 Task: Look for space in Brescia, Italy from 5th June, 2023 to 16th June, 2023 for 2 adults in price range Rs.14000 to Rs.18000. Place can be entire place with 1  bedroom having 1 bed and 1 bathroom. Property type can be house, flat, guest house, hotel. Amenities needed are: washing machine. Booking option can be shelf check-in. Required host language is English.
Action: Mouse moved to (398, 121)
Screenshot: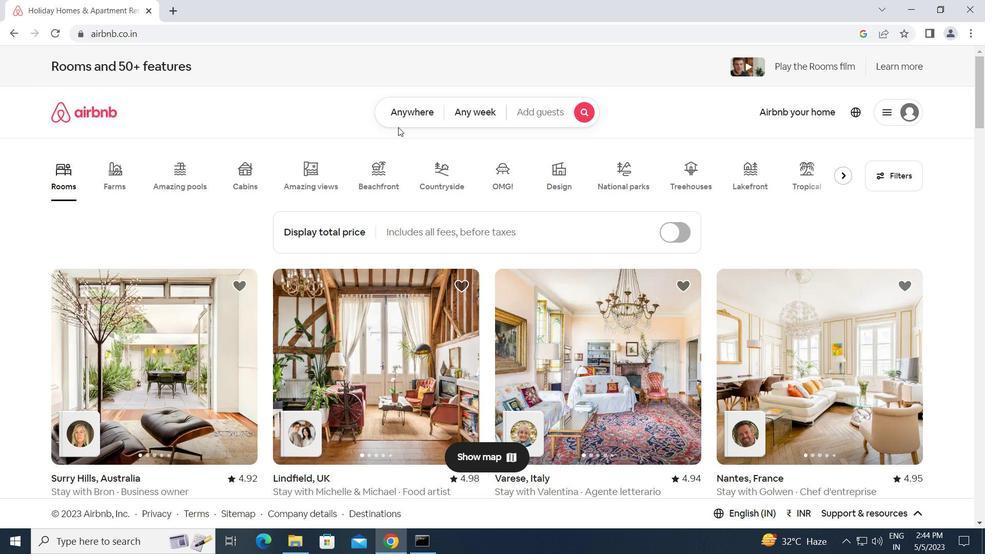 
Action: Mouse pressed left at (398, 121)
Screenshot: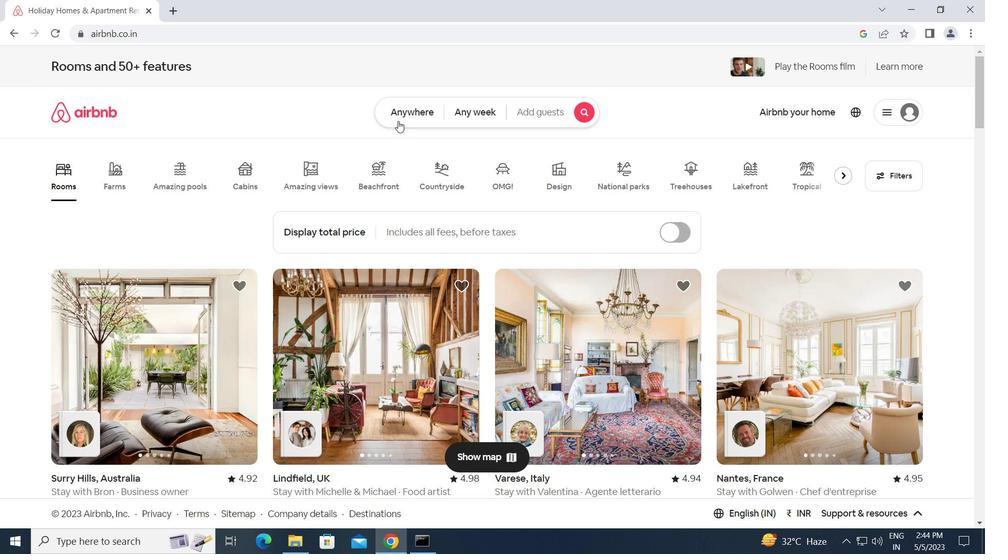 
Action: Mouse moved to (323, 149)
Screenshot: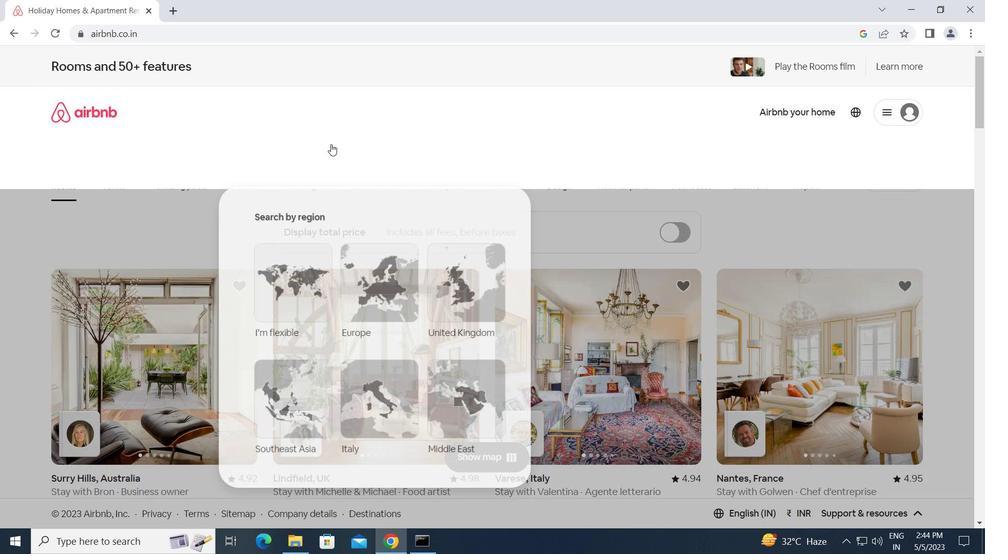
Action: Mouse pressed left at (323, 149)
Screenshot: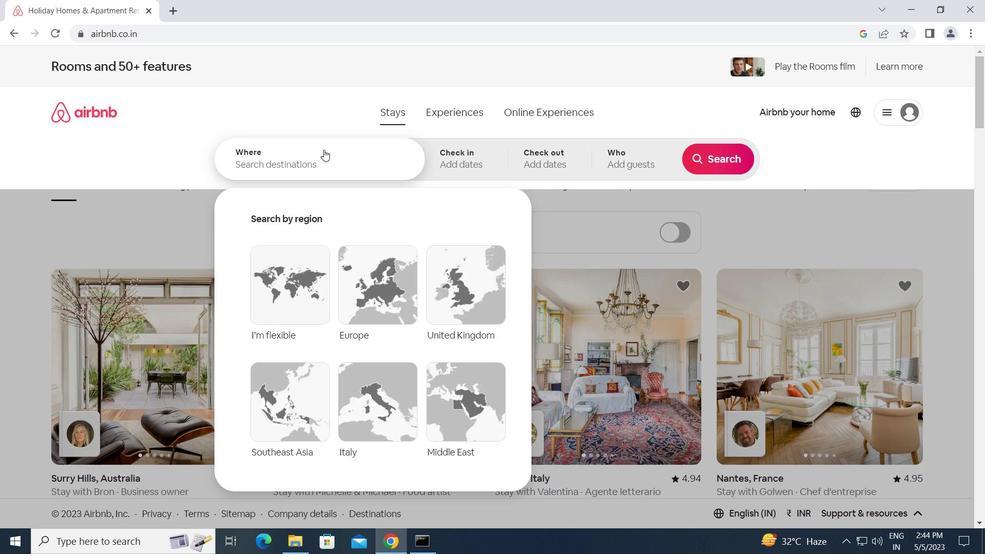 
Action: Key pressed b<Key.caps_lock>rescia,<Key.space><Key.caps_lock>i<Key.caps_lock>taly<Key.enter>
Screenshot: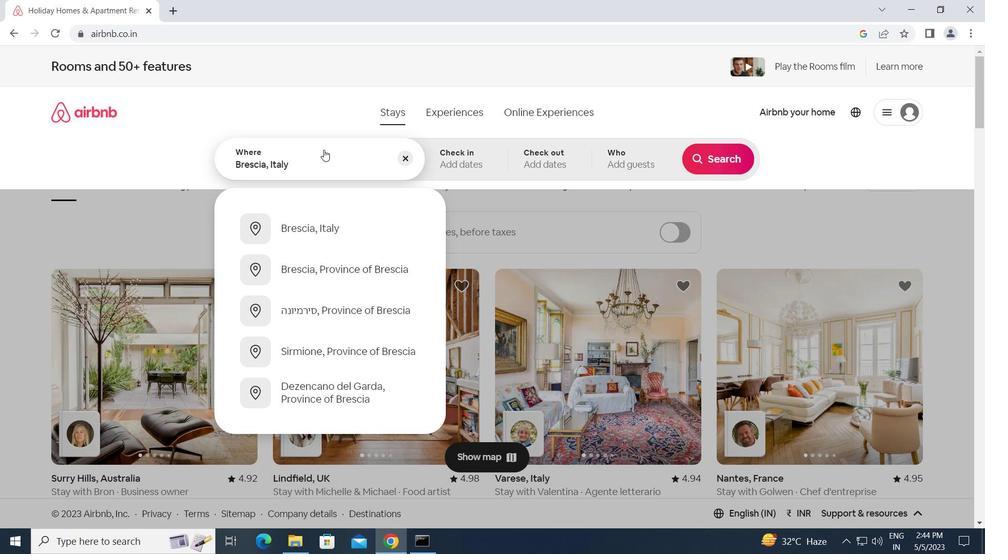 
Action: Mouse moved to (558, 348)
Screenshot: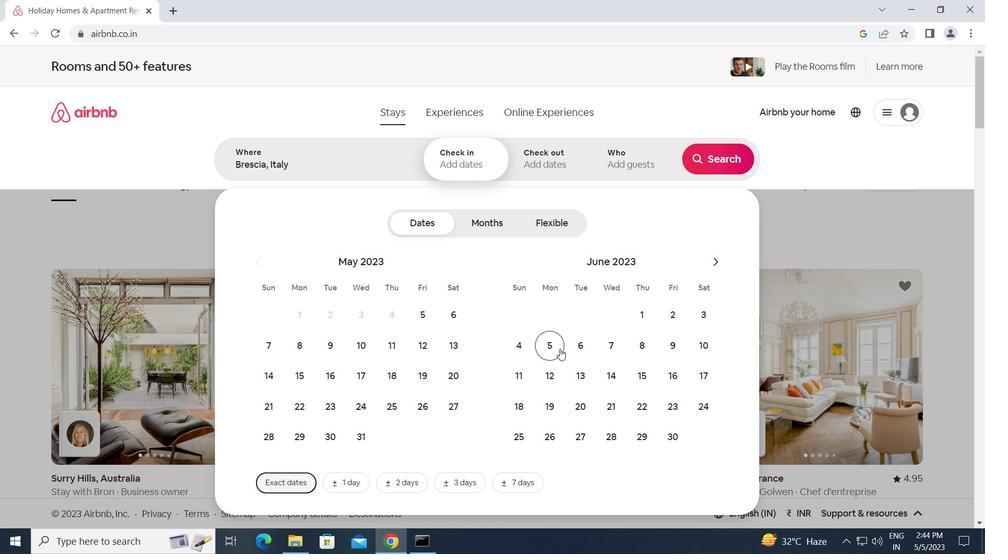 
Action: Mouse pressed left at (558, 348)
Screenshot: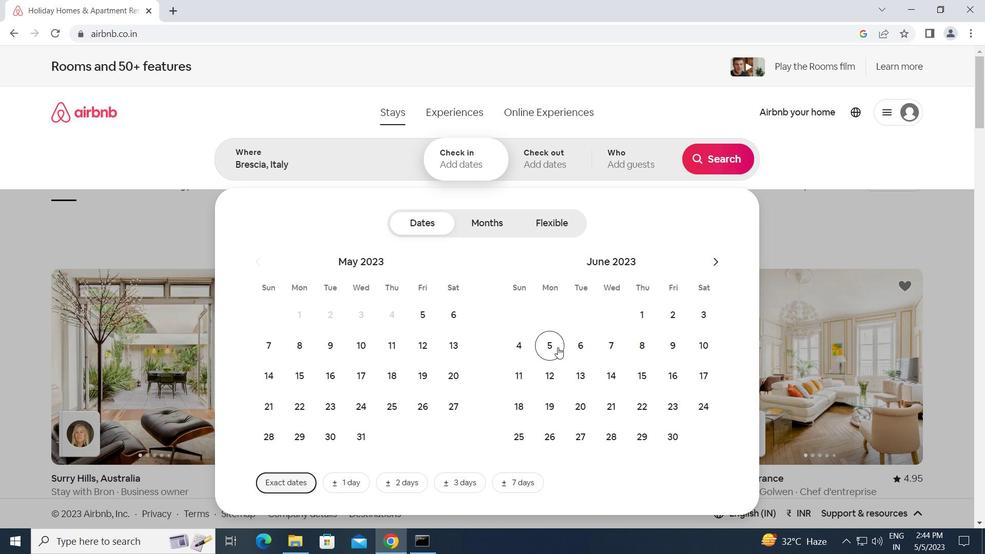 
Action: Mouse moved to (673, 377)
Screenshot: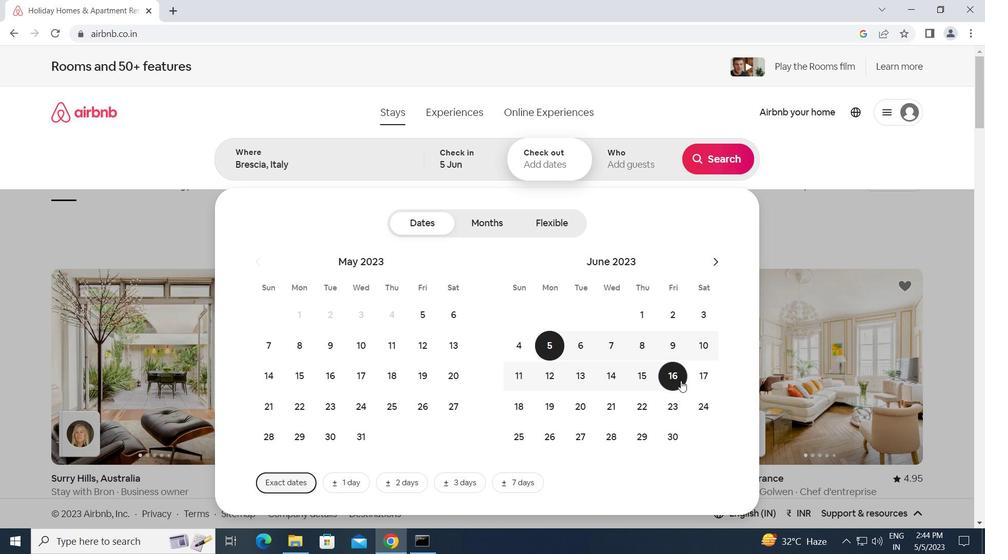 
Action: Mouse pressed left at (673, 377)
Screenshot: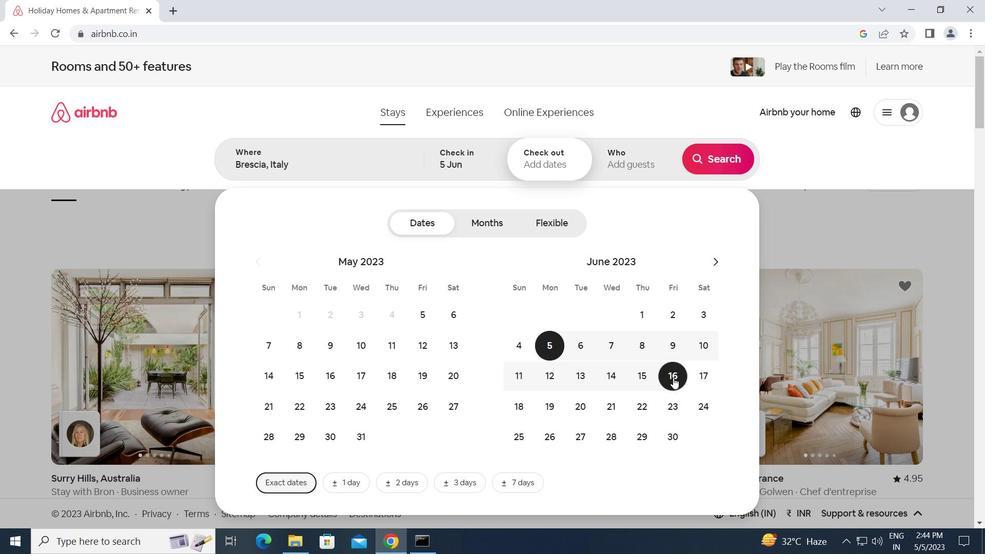 
Action: Mouse moved to (644, 160)
Screenshot: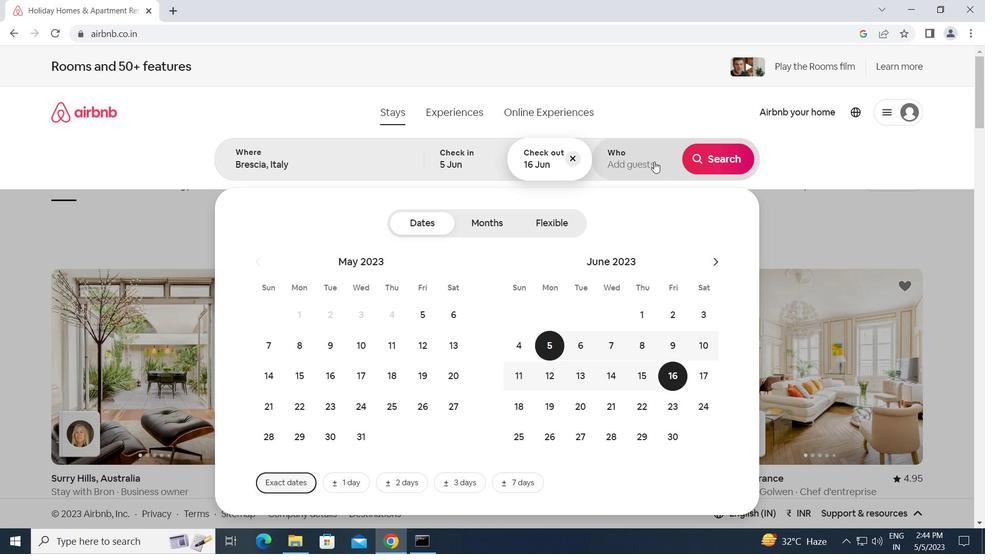 
Action: Mouse pressed left at (644, 160)
Screenshot: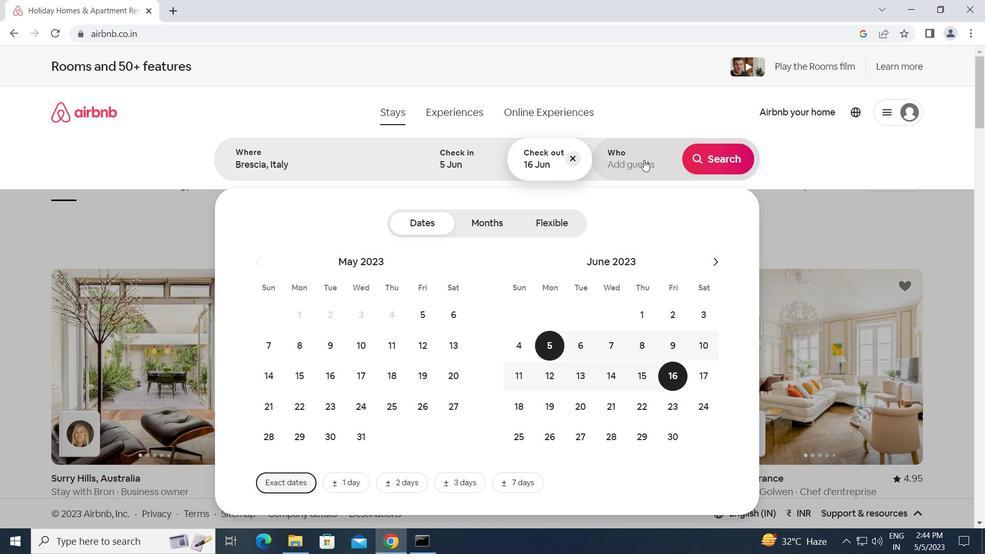 
Action: Mouse moved to (718, 230)
Screenshot: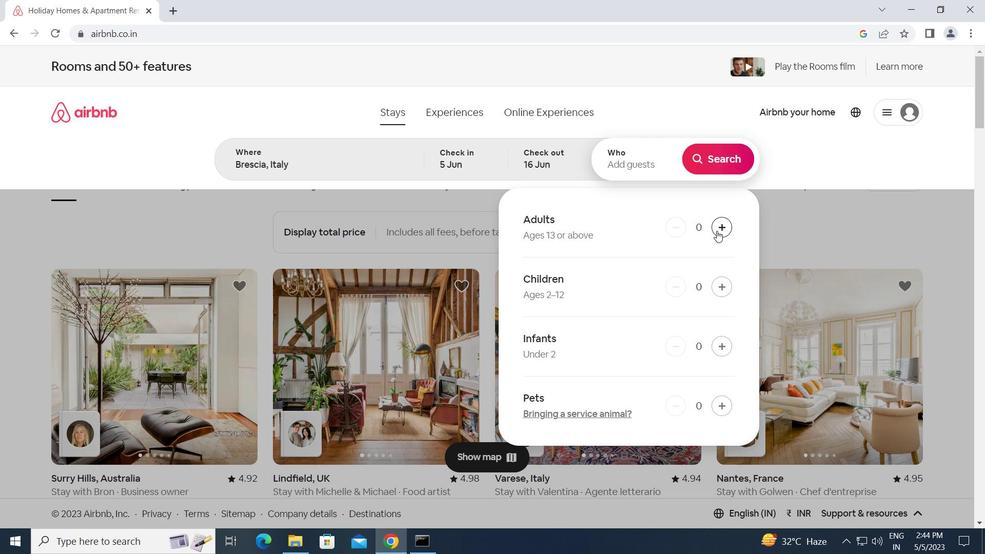 
Action: Mouse pressed left at (718, 230)
Screenshot: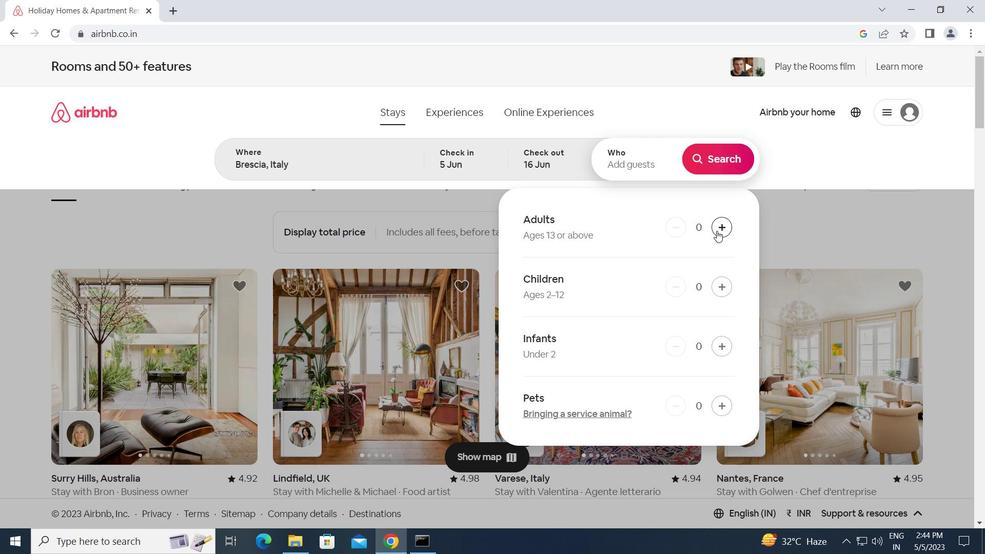
Action: Mouse pressed left at (718, 230)
Screenshot: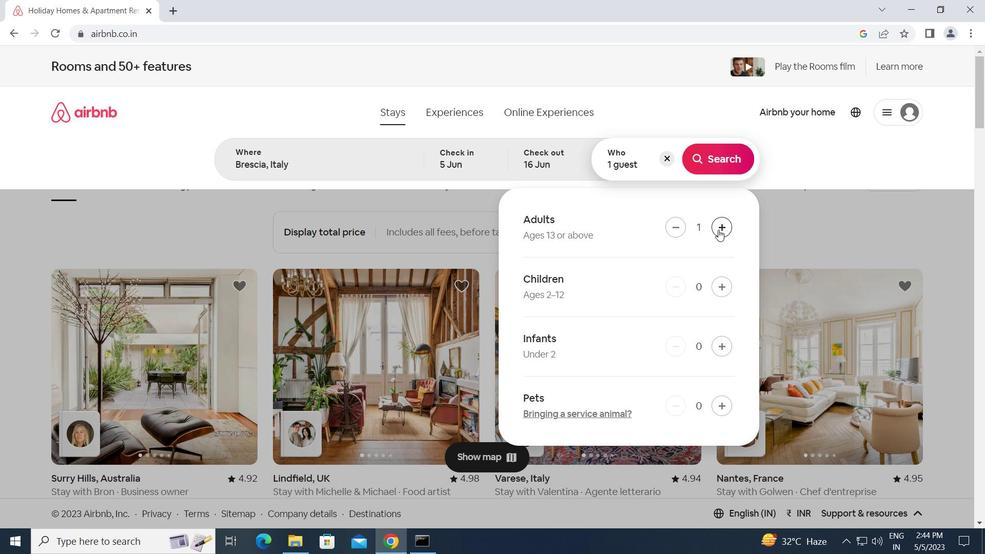 
Action: Mouse moved to (711, 162)
Screenshot: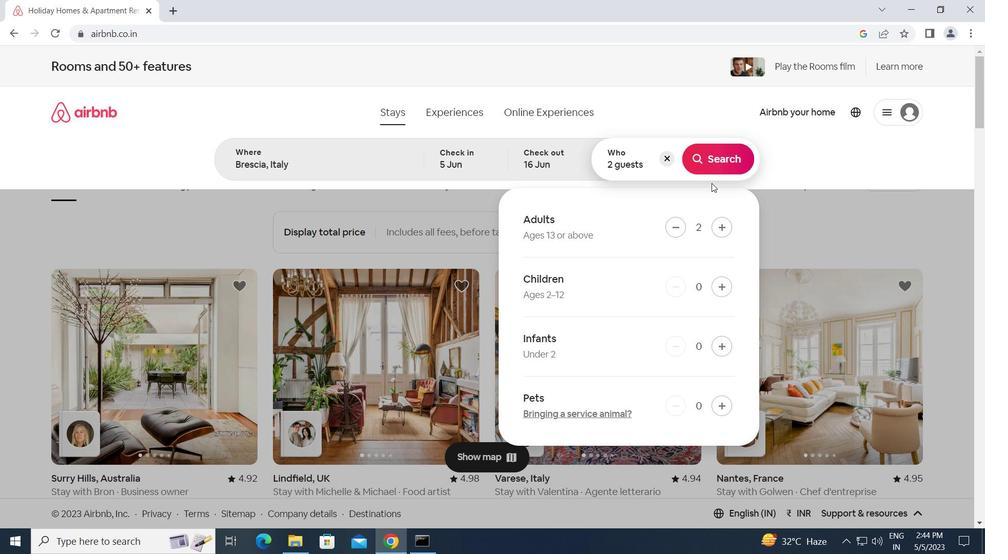 
Action: Mouse pressed left at (711, 162)
Screenshot: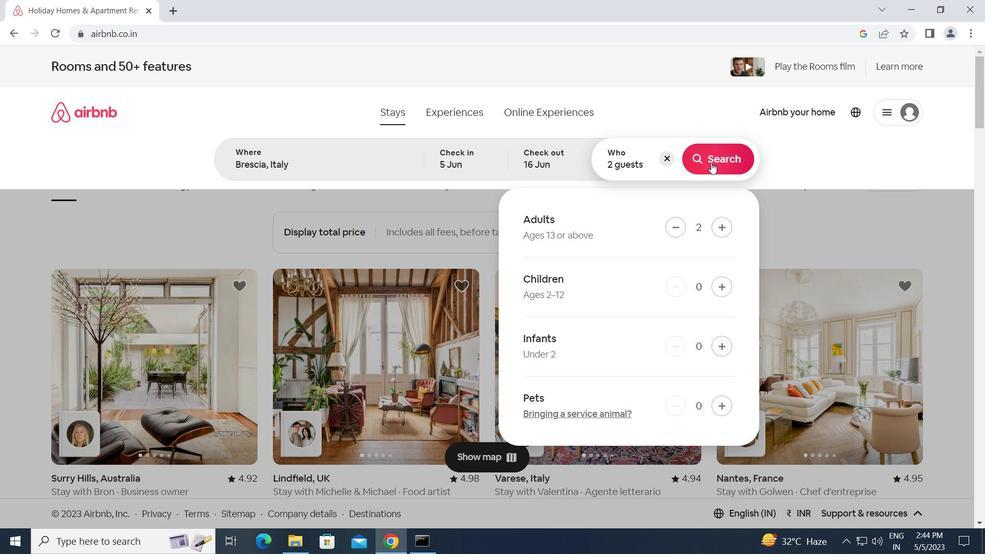 
Action: Mouse moved to (931, 117)
Screenshot: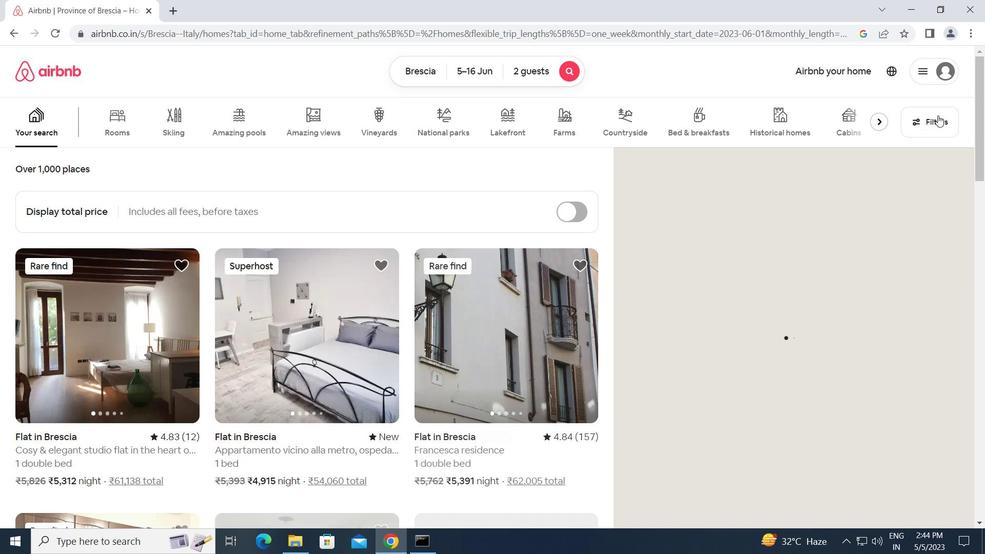 
Action: Mouse pressed left at (931, 117)
Screenshot: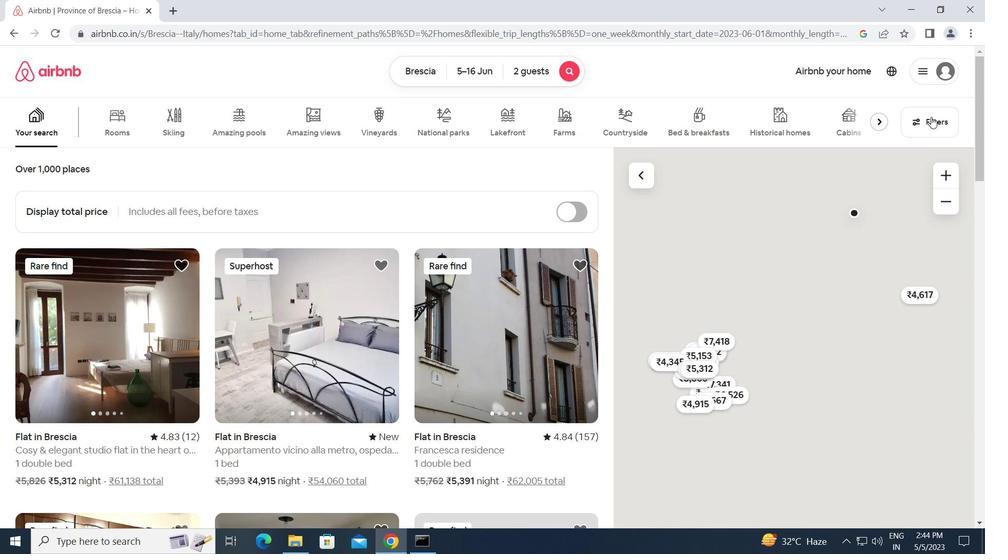 
Action: Mouse moved to (252, 341)
Screenshot: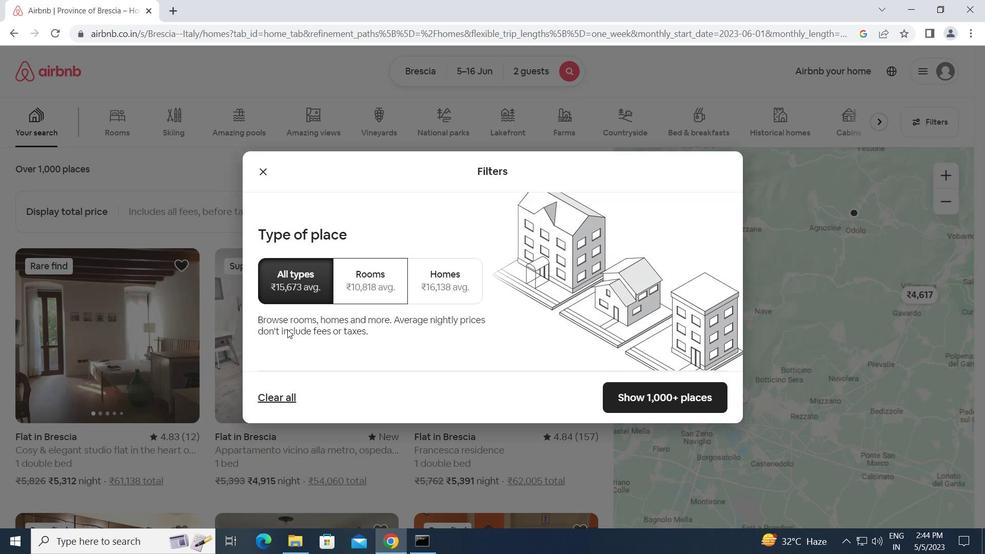 
Action: Mouse scrolled (252, 340) with delta (0, 0)
Screenshot: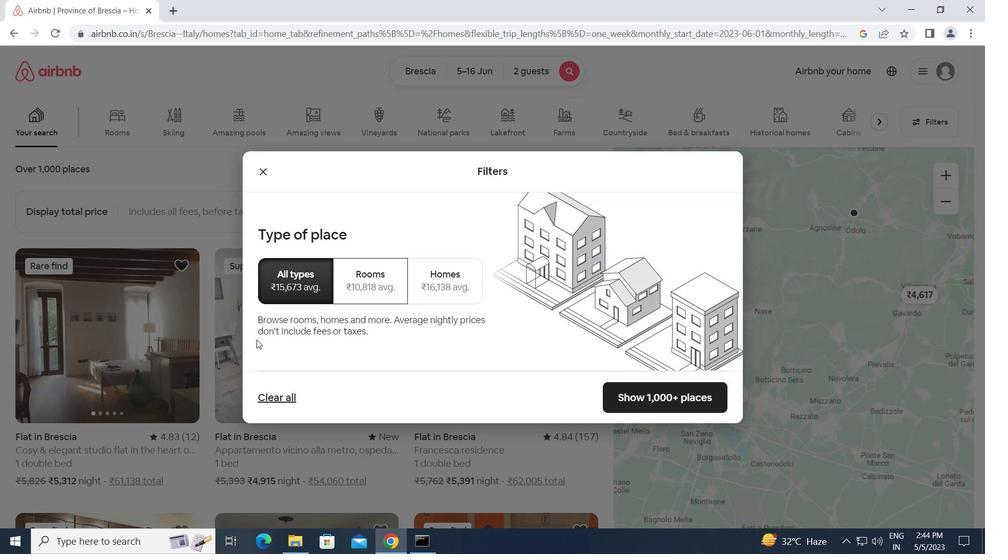 
Action: Mouse scrolled (252, 340) with delta (0, 0)
Screenshot: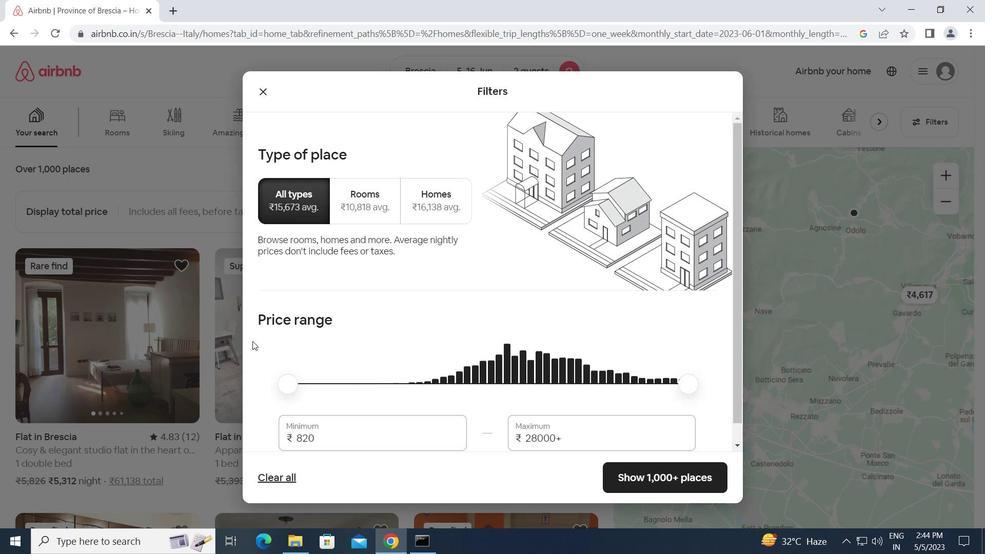 
Action: Mouse moved to (301, 376)
Screenshot: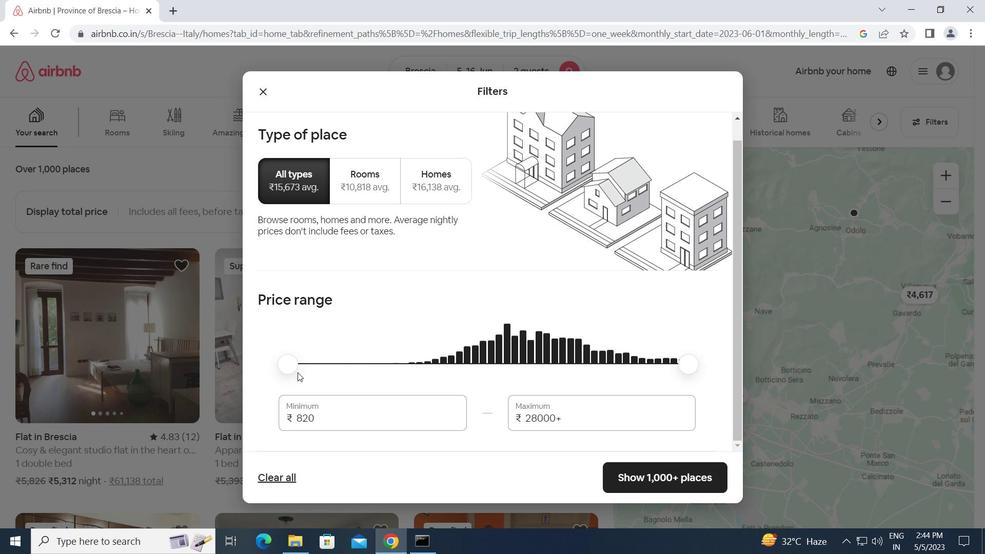 
Action: Mouse scrolled (301, 375) with delta (0, 0)
Screenshot: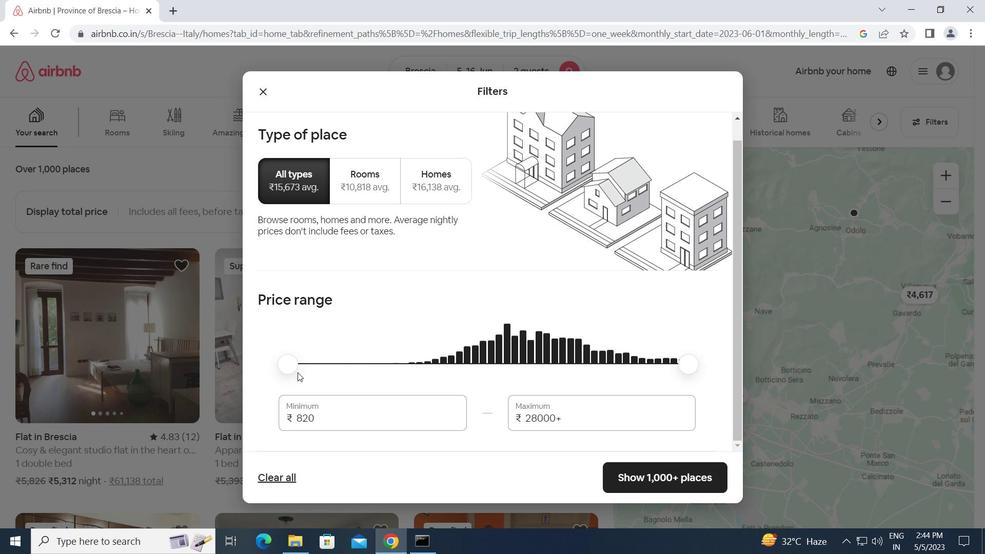 
Action: Mouse moved to (301, 376)
Screenshot: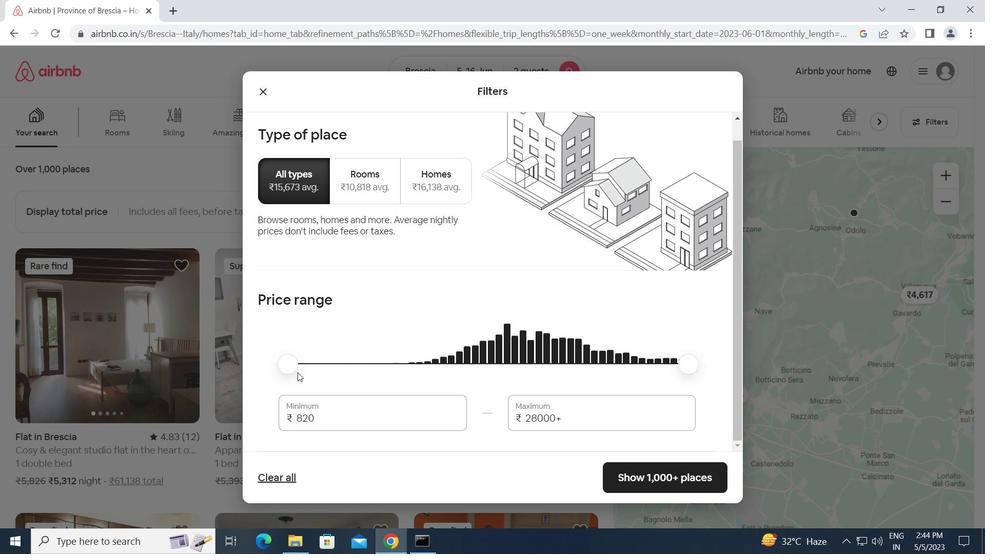 
Action: Mouse scrolled (301, 375) with delta (0, 0)
Screenshot: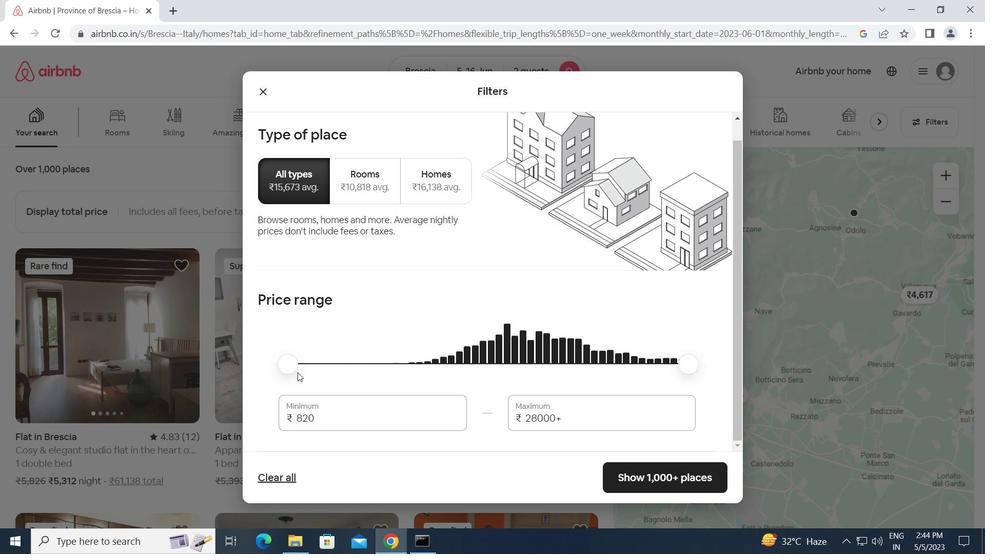 
Action: Mouse moved to (316, 418)
Screenshot: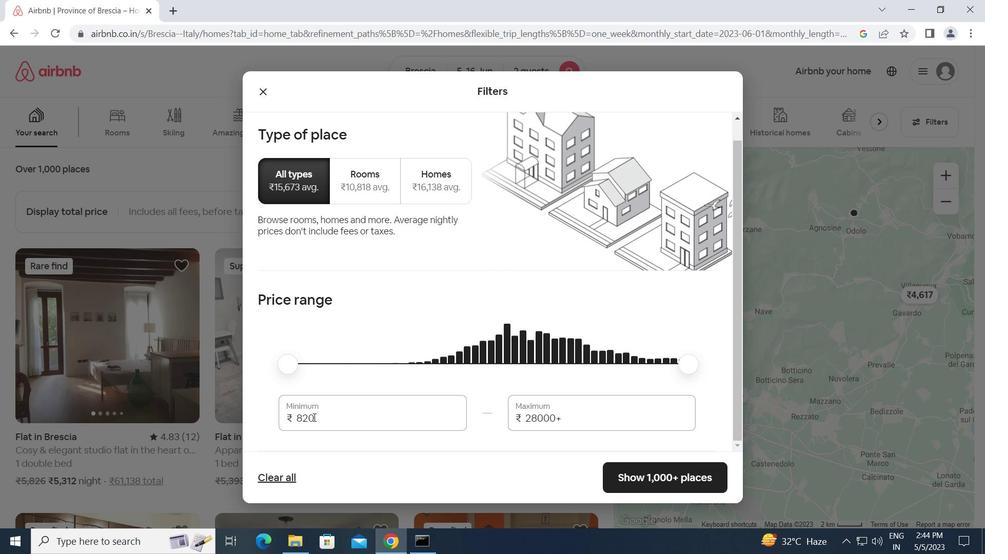 
Action: Mouse pressed left at (316, 418)
Screenshot: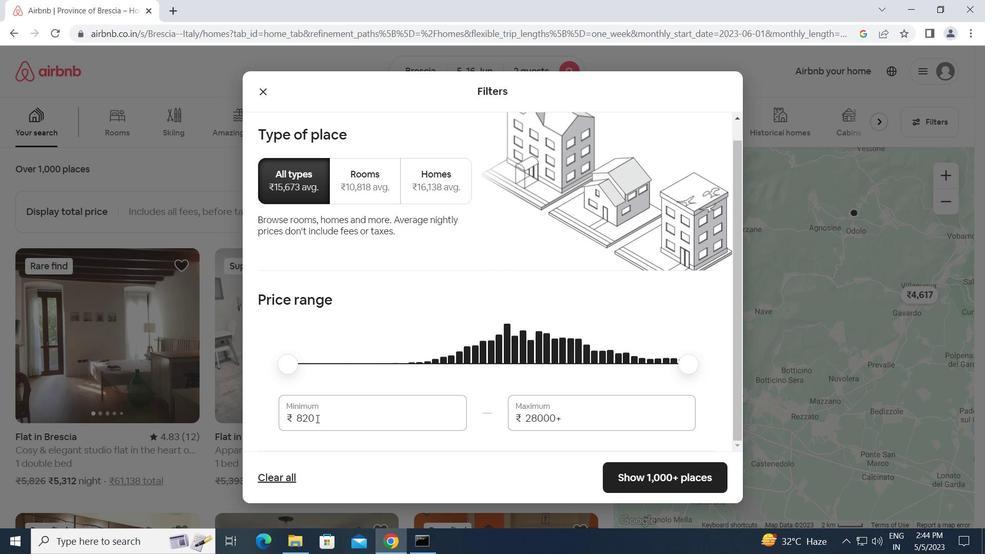 
Action: Mouse moved to (287, 418)
Screenshot: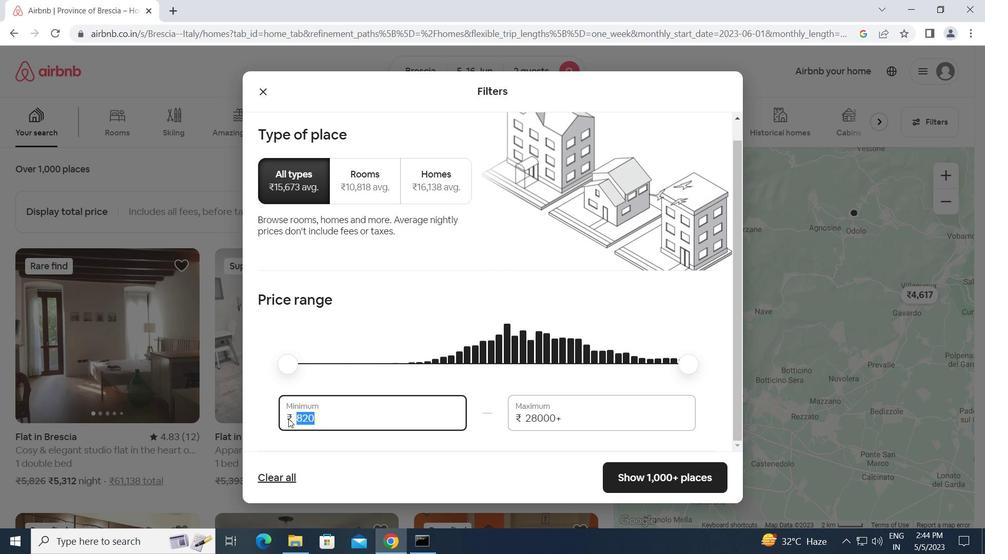 
Action: Key pressed 14
Screenshot: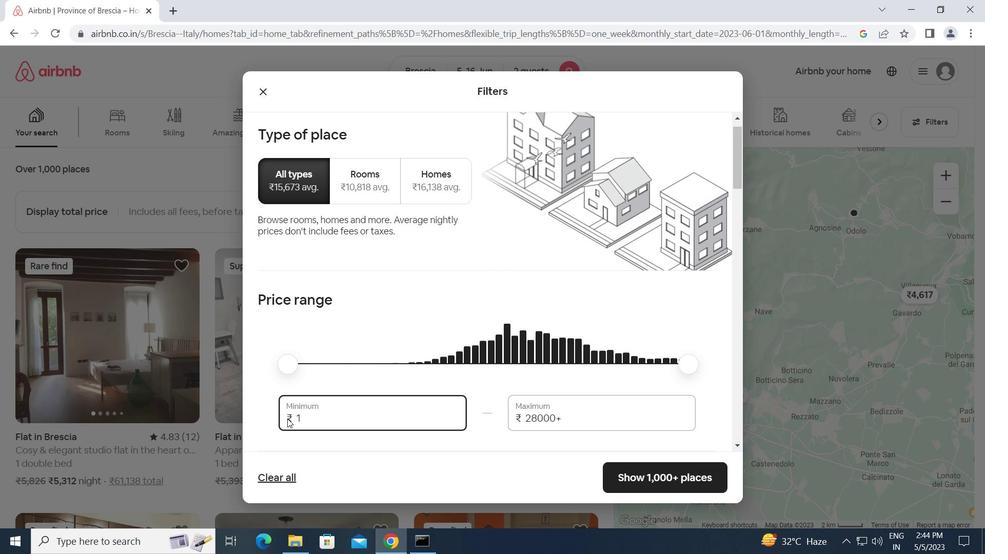 
Action: Mouse moved to (219, 317)
Screenshot: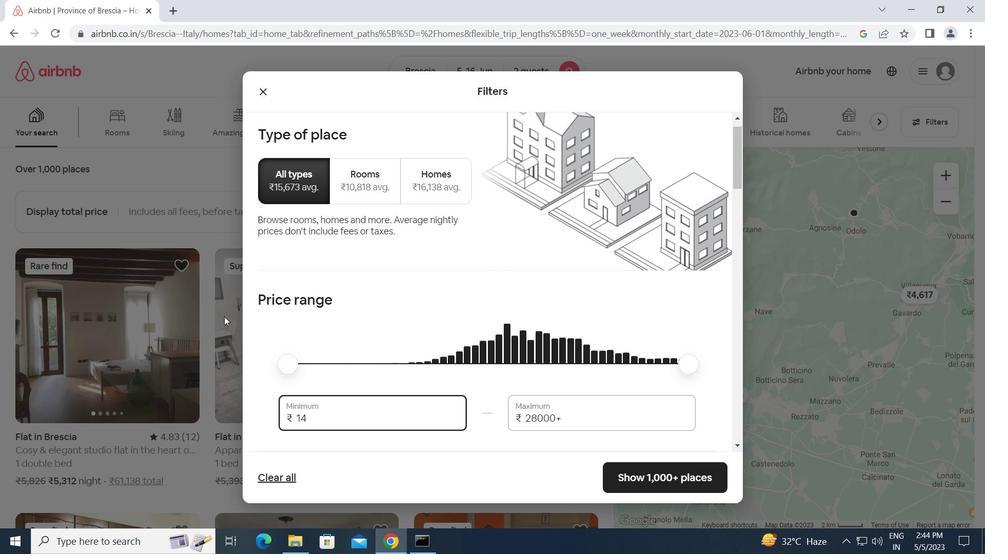 
Action: Key pressed 000<Key.tab>18000
Screenshot: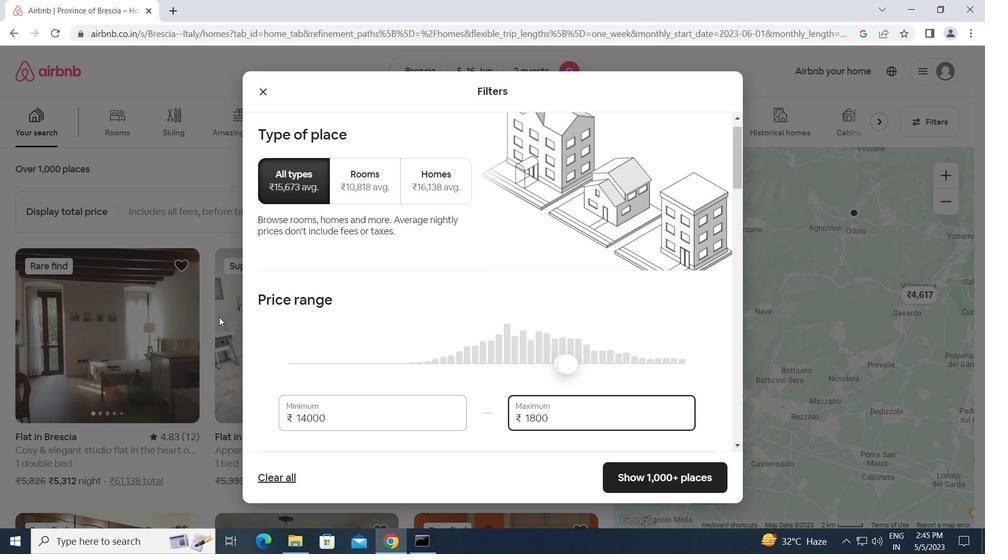 
Action: Mouse moved to (353, 345)
Screenshot: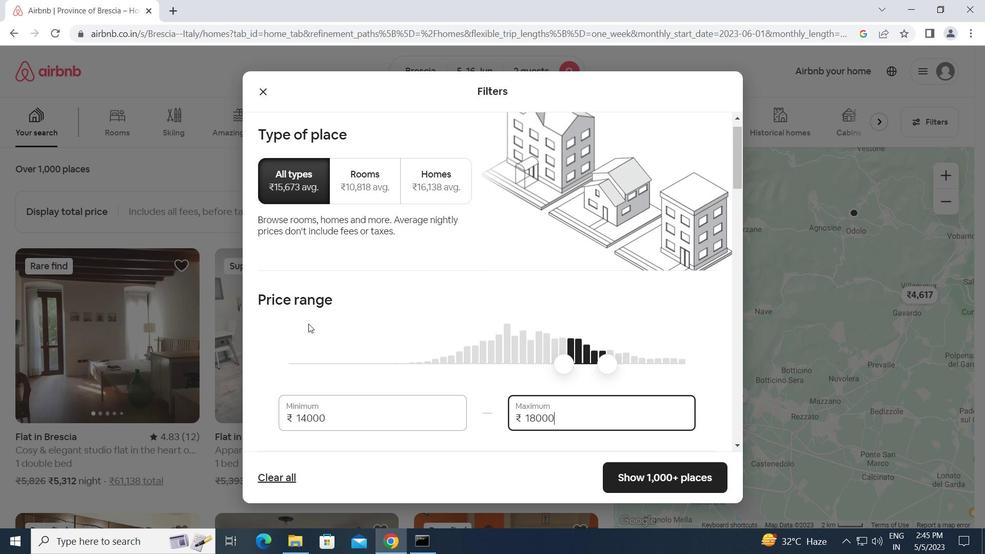 
Action: Mouse scrolled (353, 344) with delta (0, 0)
Screenshot: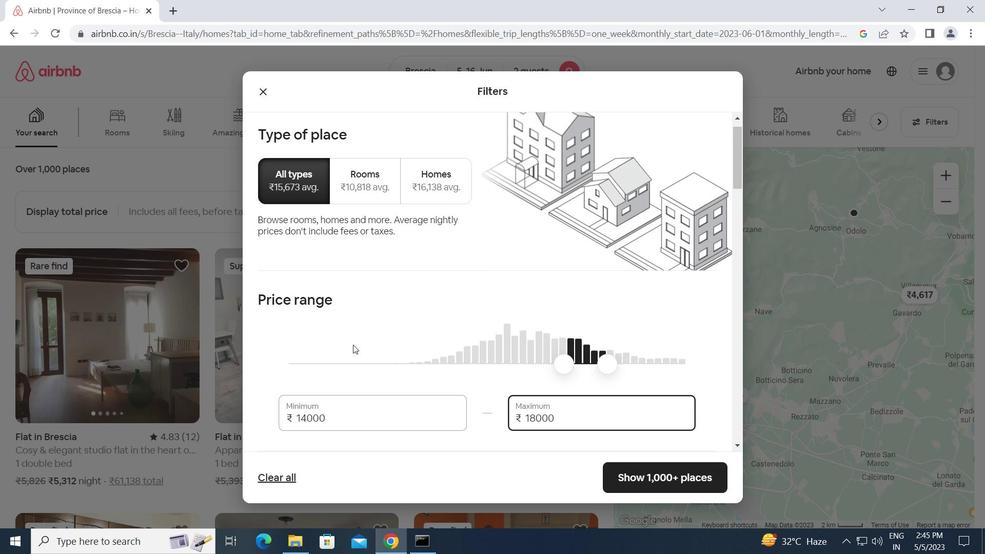
Action: Mouse scrolled (353, 344) with delta (0, 0)
Screenshot: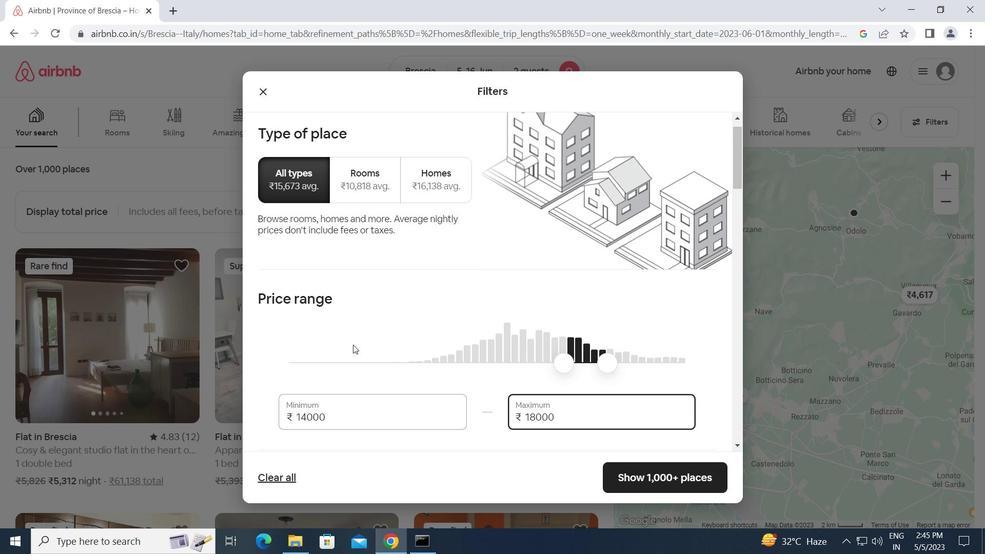 
Action: Mouse scrolled (353, 344) with delta (0, 0)
Screenshot: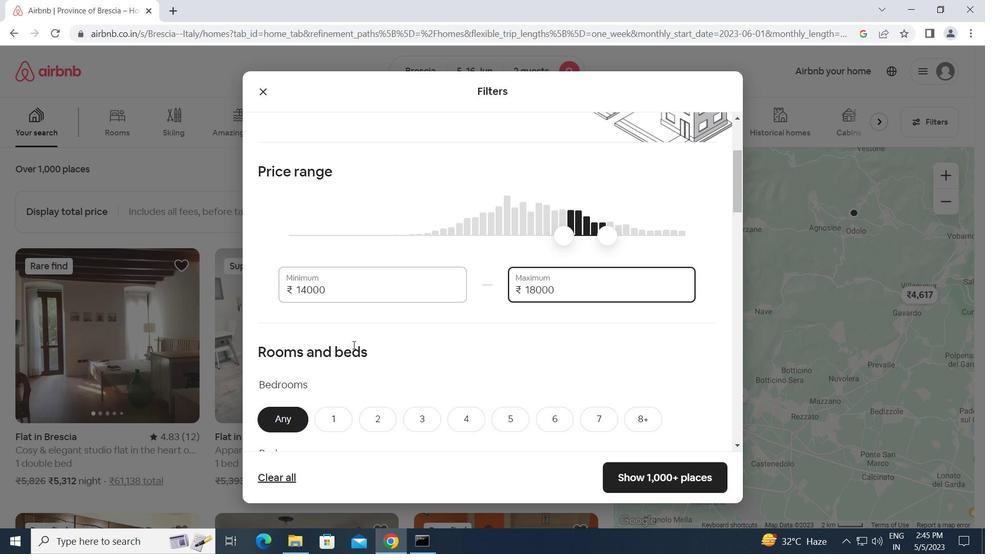 
Action: Mouse scrolled (353, 344) with delta (0, 0)
Screenshot: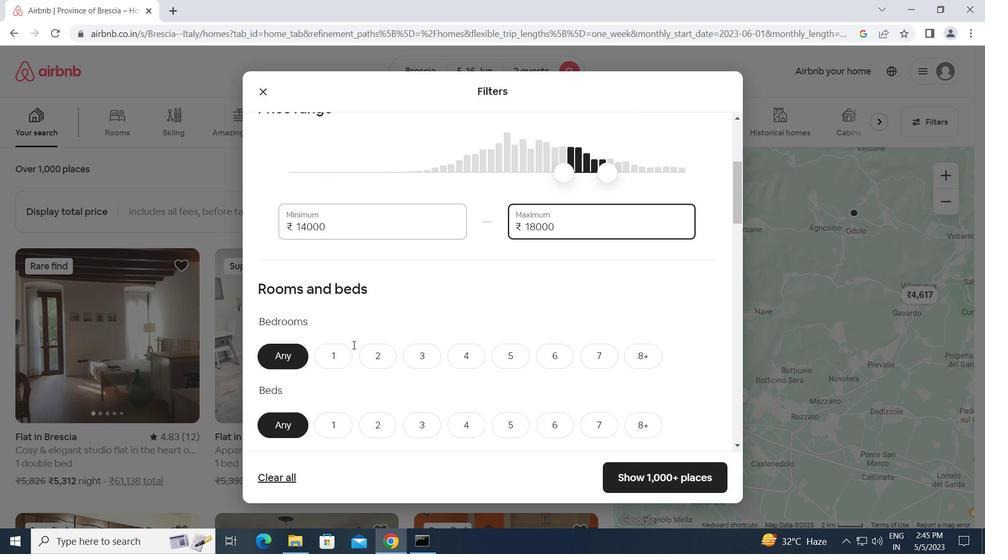 
Action: Mouse moved to (335, 292)
Screenshot: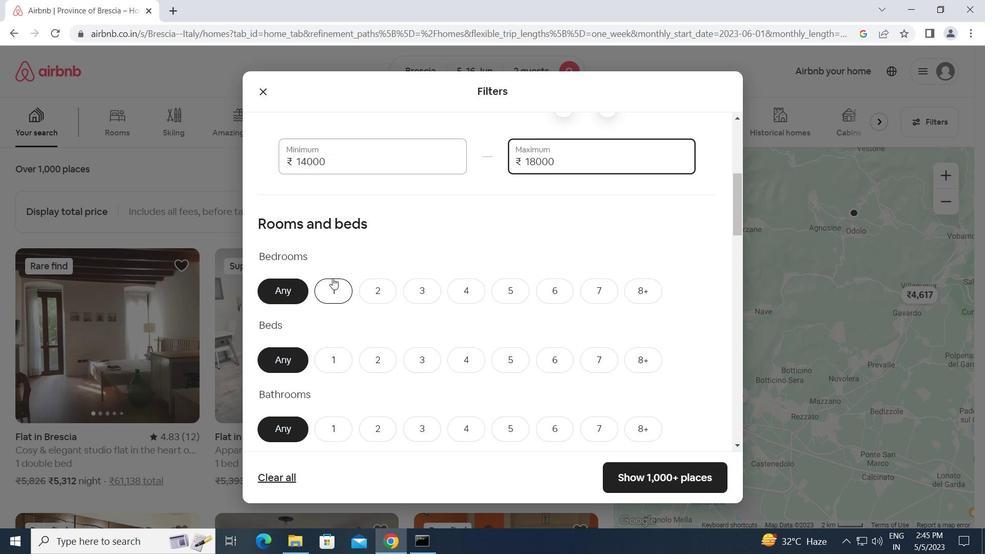 
Action: Mouse pressed left at (335, 292)
Screenshot: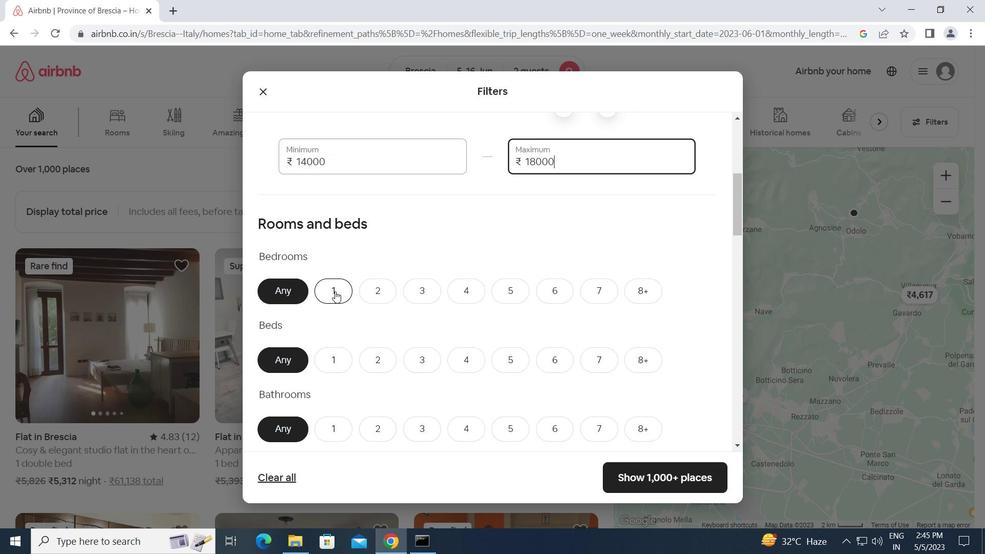 
Action: Mouse moved to (332, 363)
Screenshot: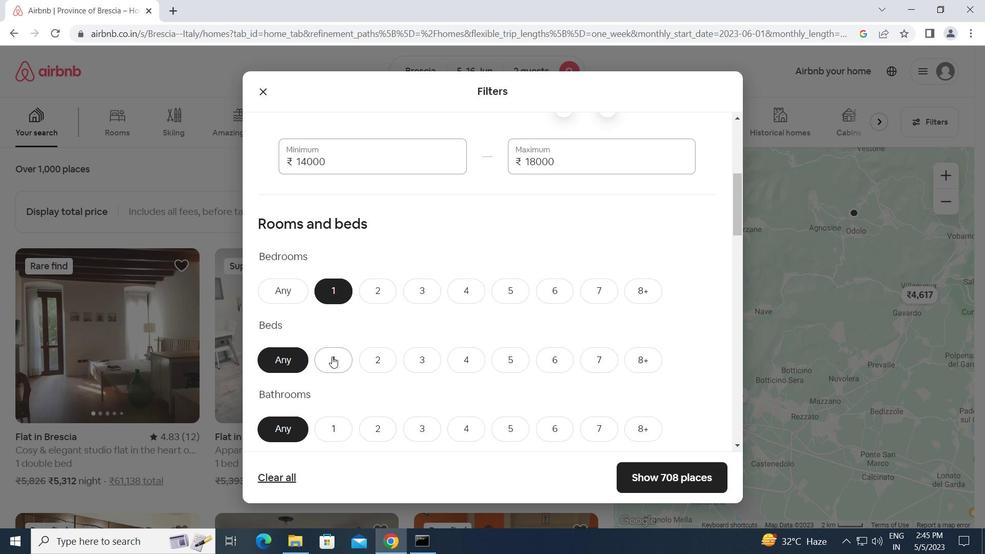 
Action: Mouse pressed left at (332, 363)
Screenshot: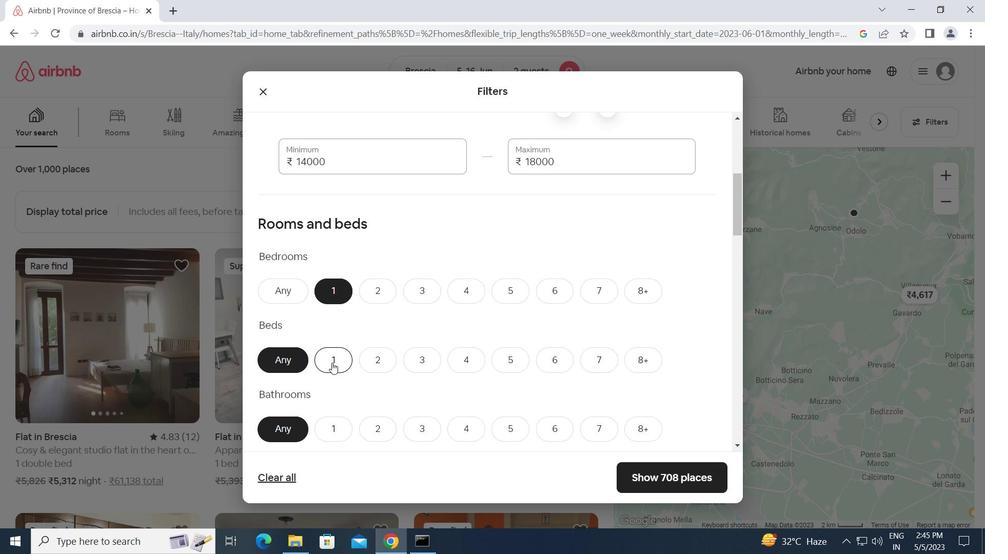 
Action: Mouse moved to (336, 428)
Screenshot: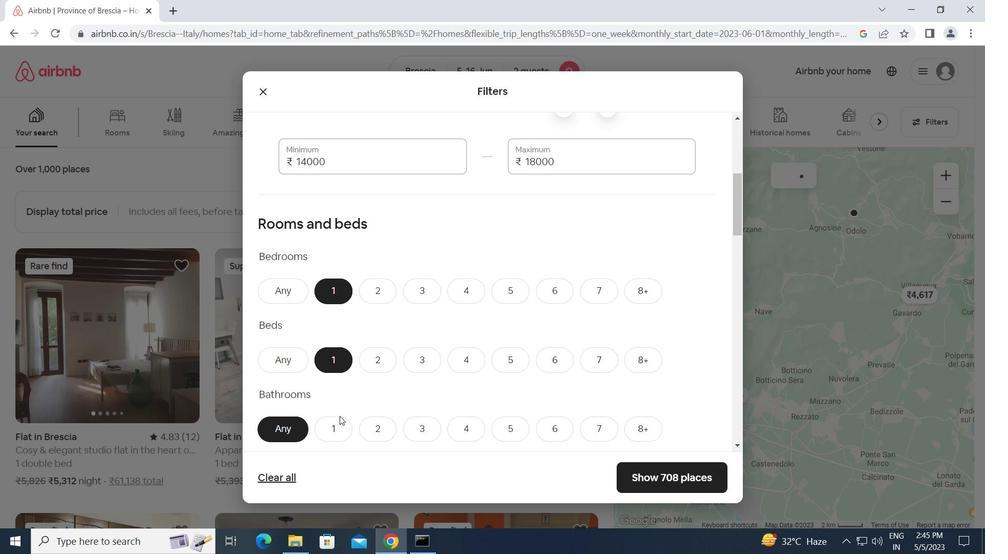 
Action: Mouse pressed left at (336, 428)
Screenshot: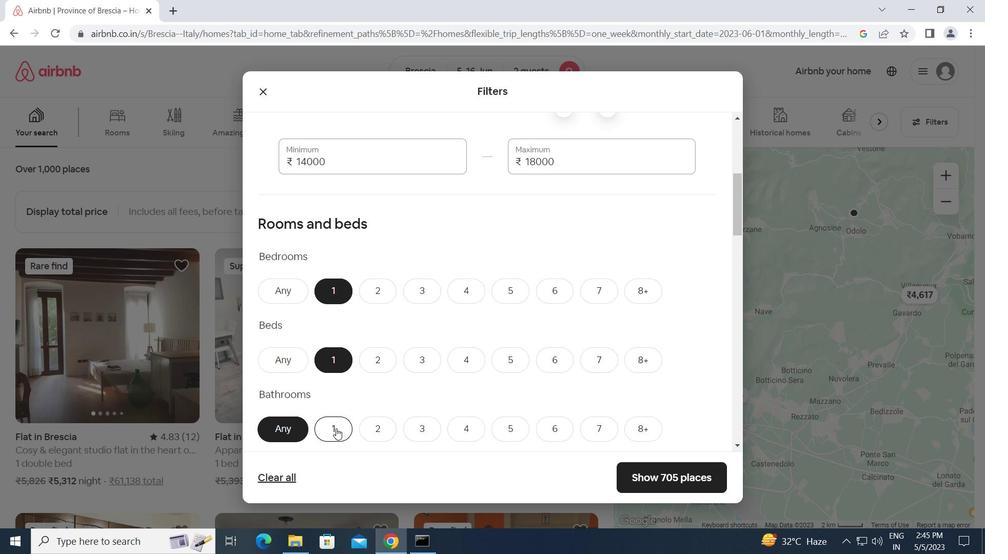 
Action: Mouse moved to (336, 427)
Screenshot: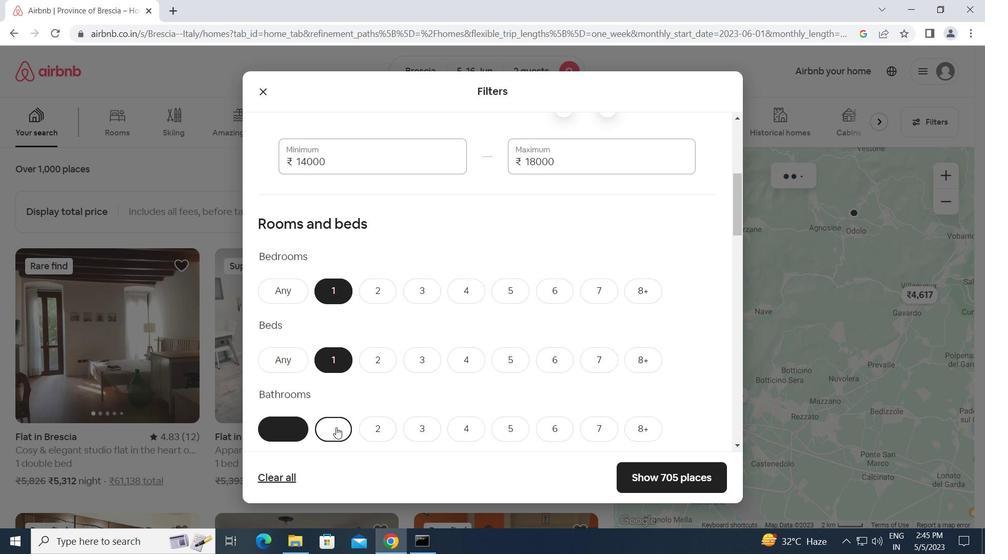 
Action: Mouse scrolled (336, 427) with delta (0, 0)
Screenshot: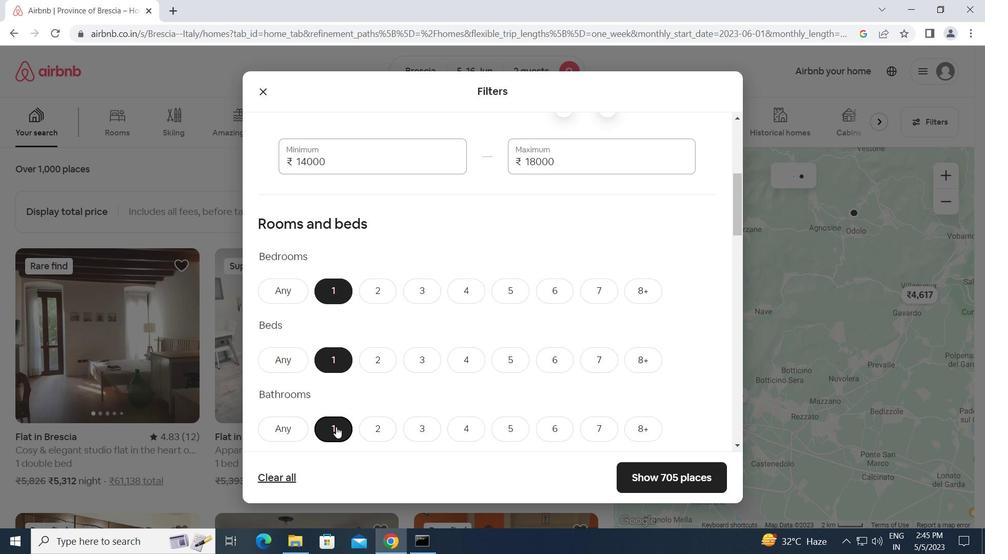 
Action: Mouse scrolled (336, 427) with delta (0, 0)
Screenshot: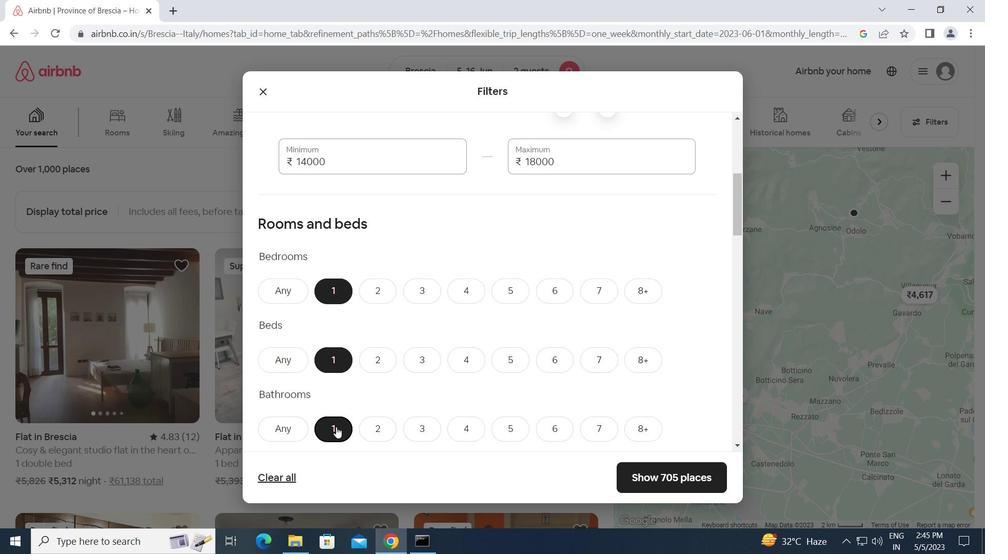 
Action: Mouse scrolled (336, 427) with delta (0, 0)
Screenshot: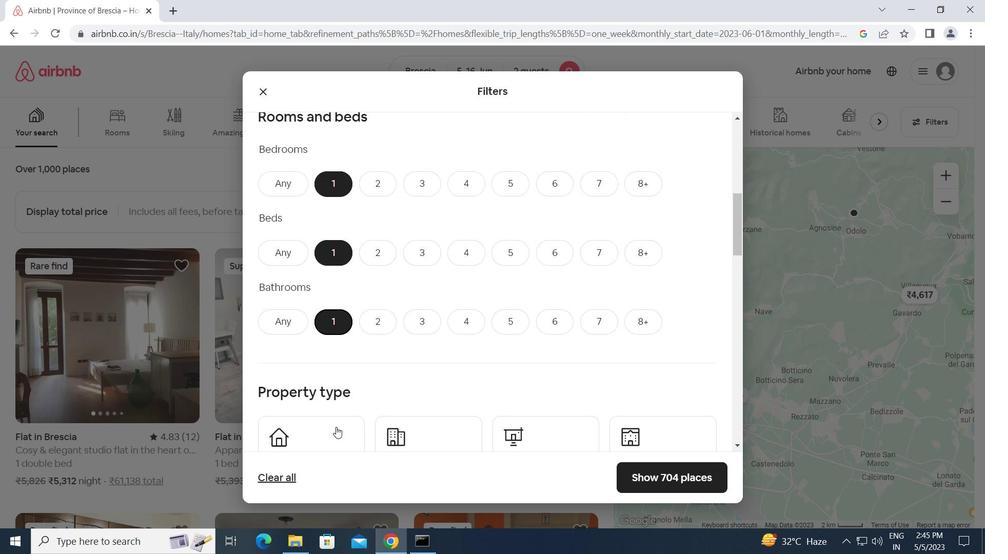 
Action: Mouse moved to (324, 385)
Screenshot: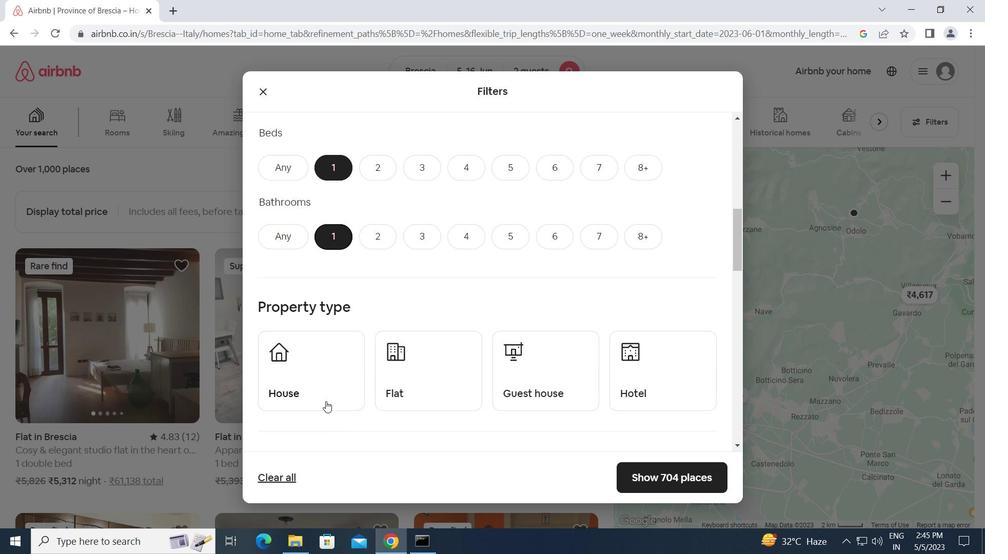 
Action: Mouse pressed left at (324, 385)
Screenshot: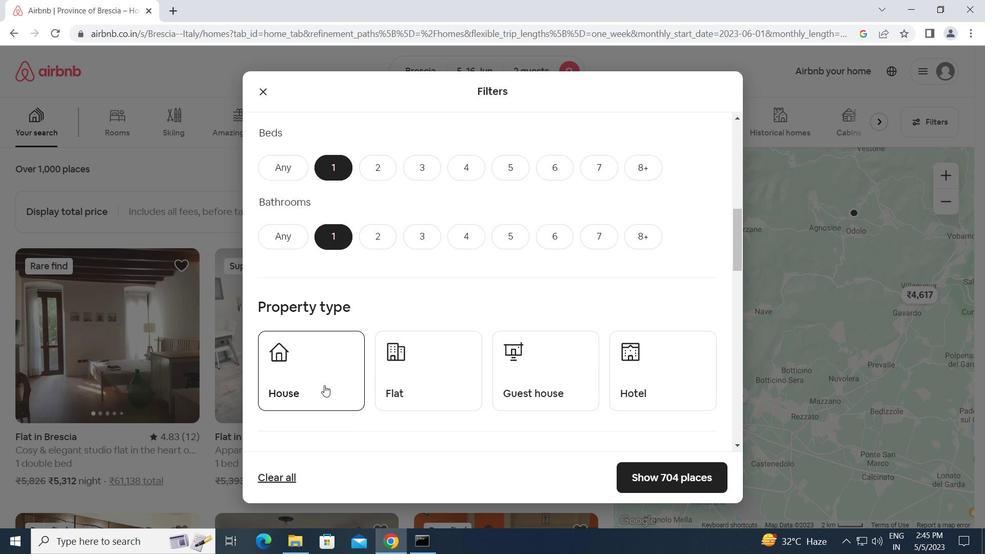 
Action: Mouse moved to (424, 383)
Screenshot: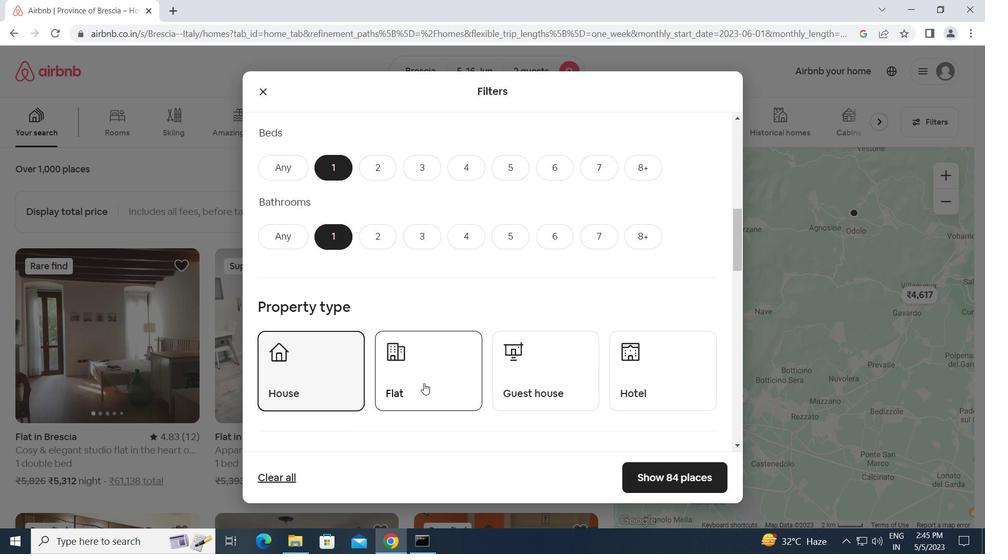 
Action: Mouse pressed left at (424, 383)
Screenshot: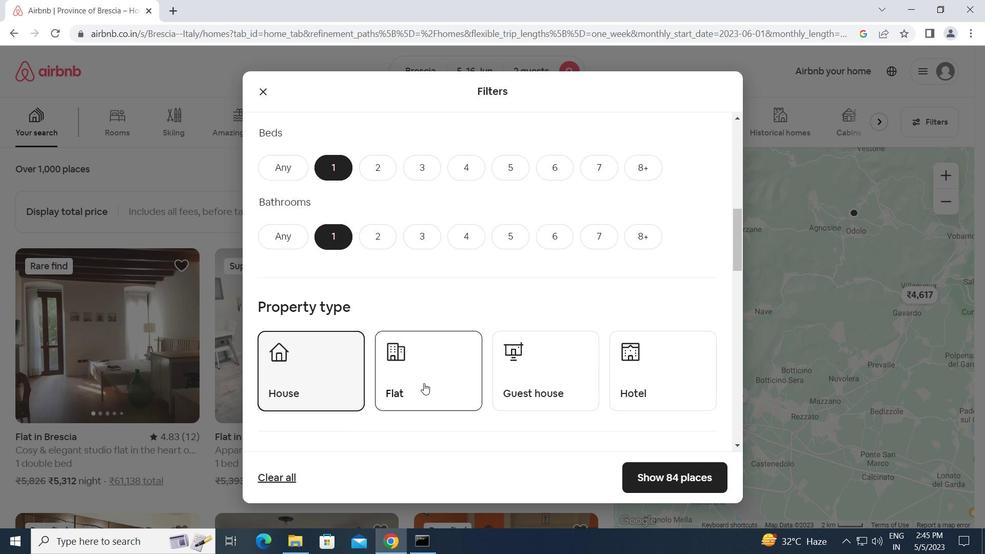 
Action: Mouse moved to (521, 376)
Screenshot: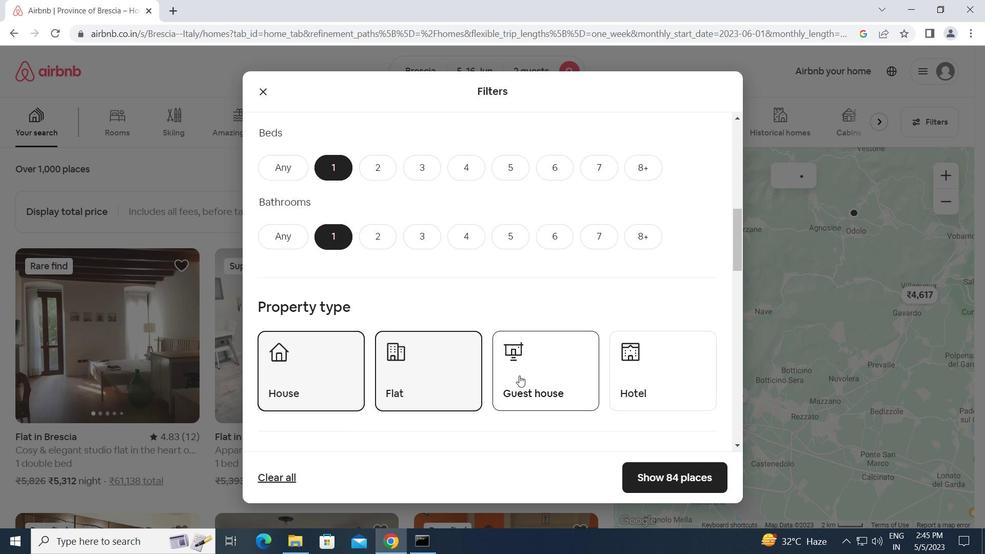 
Action: Mouse pressed left at (521, 376)
Screenshot: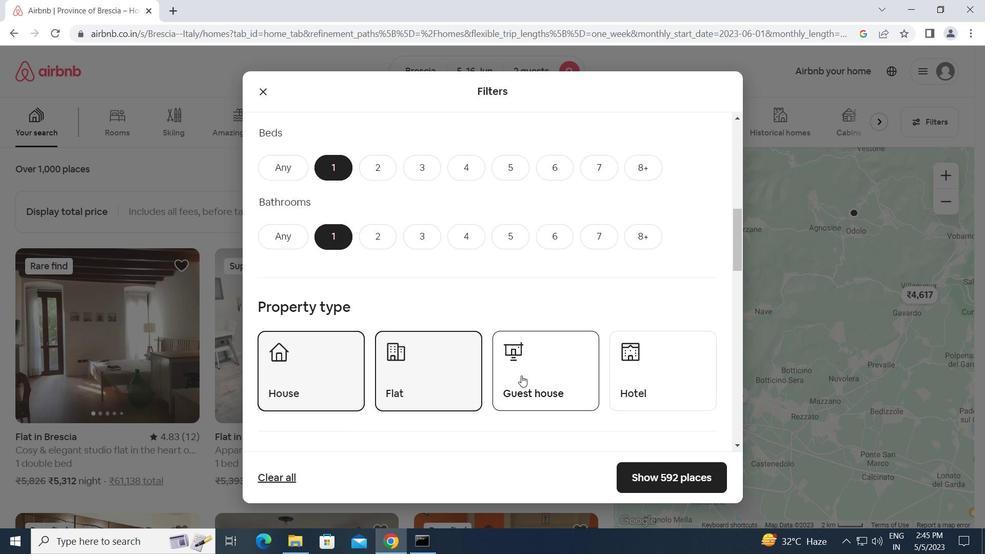 
Action: Mouse moved to (641, 378)
Screenshot: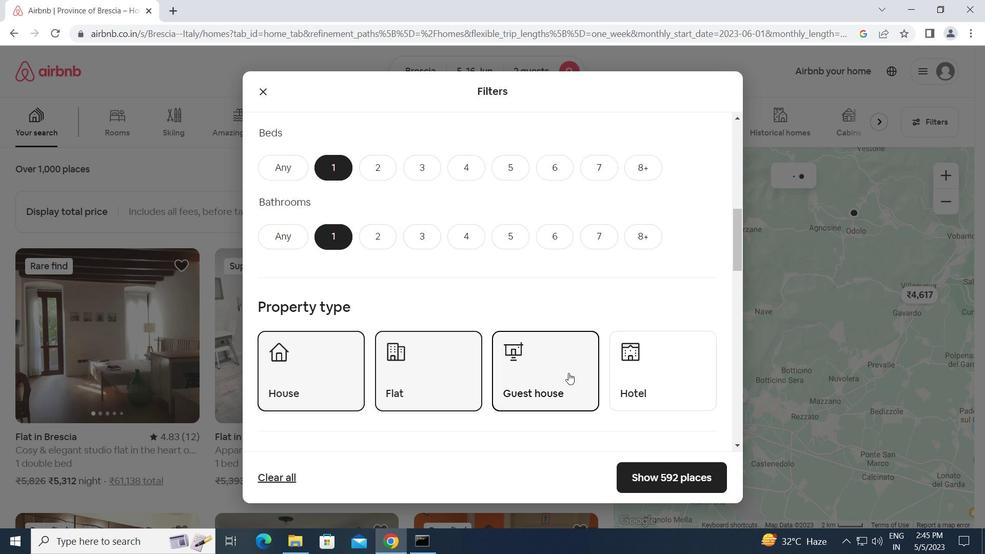 
Action: Mouse pressed left at (641, 378)
Screenshot: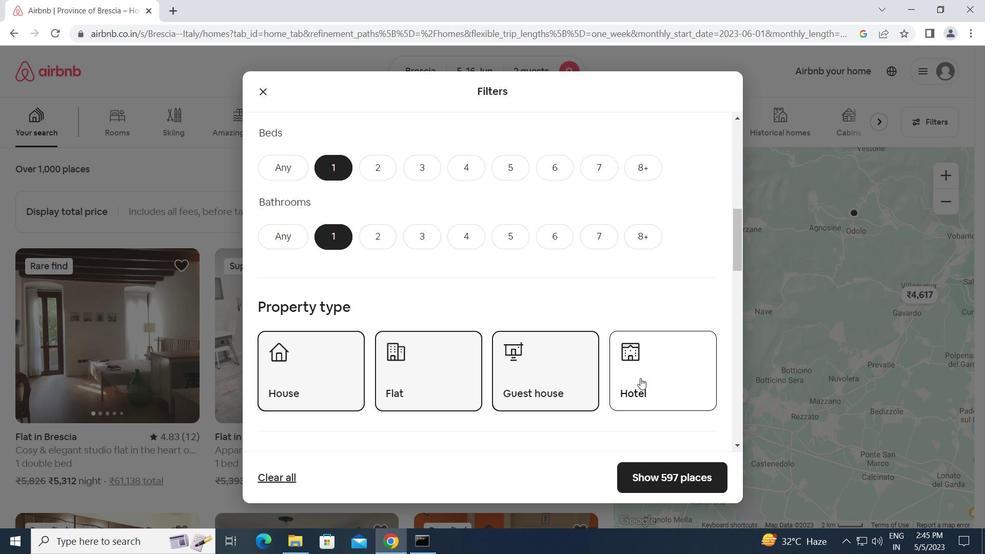 
Action: Mouse moved to (546, 379)
Screenshot: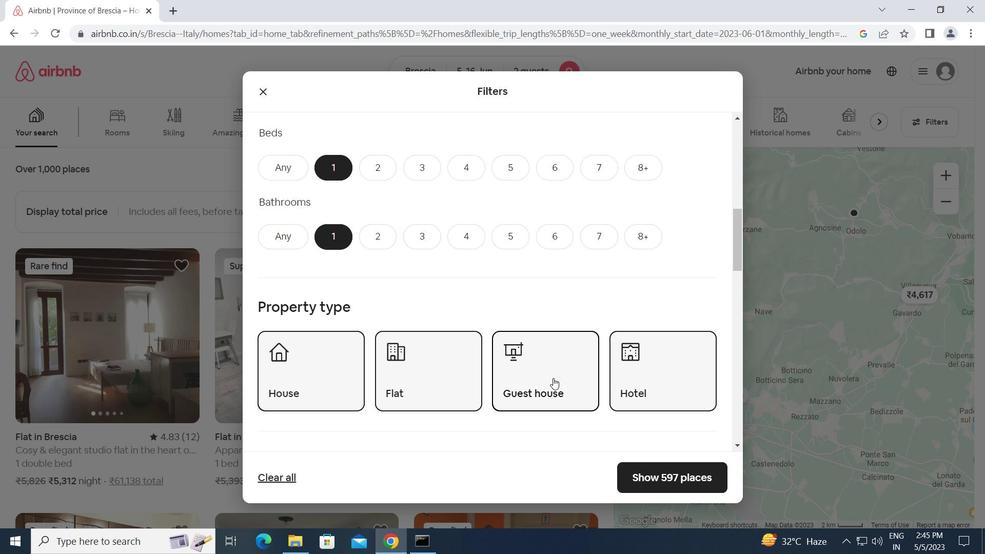 
Action: Mouse scrolled (546, 378) with delta (0, 0)
Screenshot: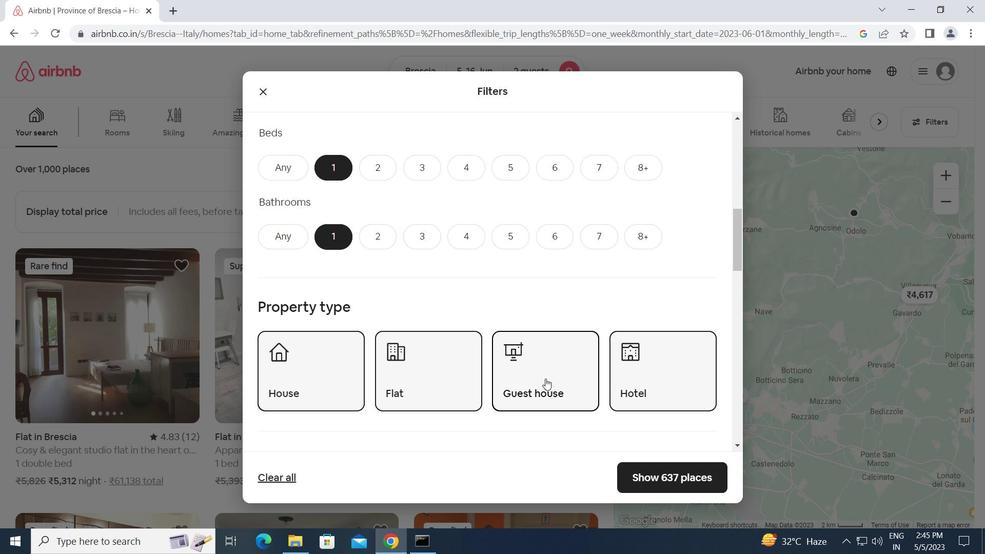 
Action: Mouse scrolled (546, 378) with delta (0, 0)
Screenshot: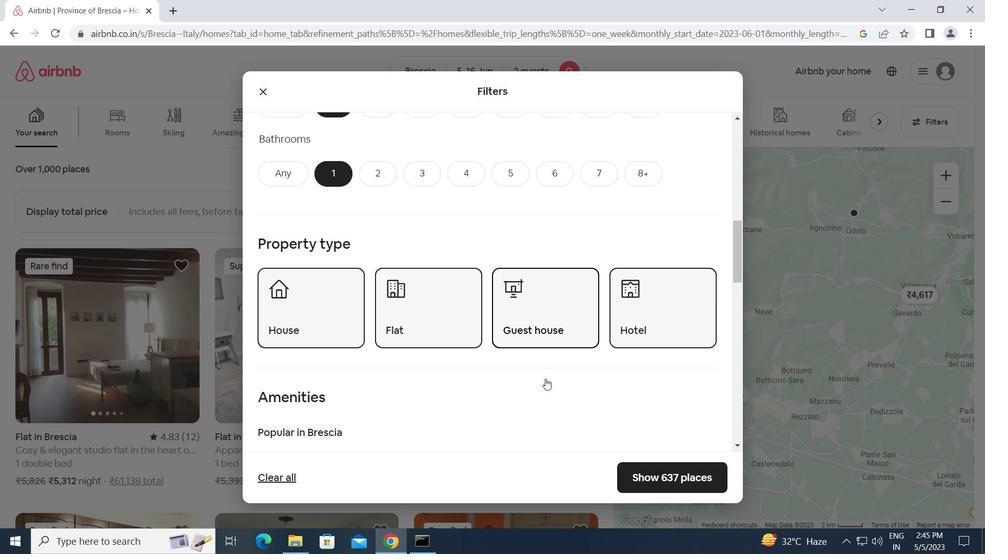 
Action: Mouse scrolled (546, 378) with delta (0, 0)
Screenshot: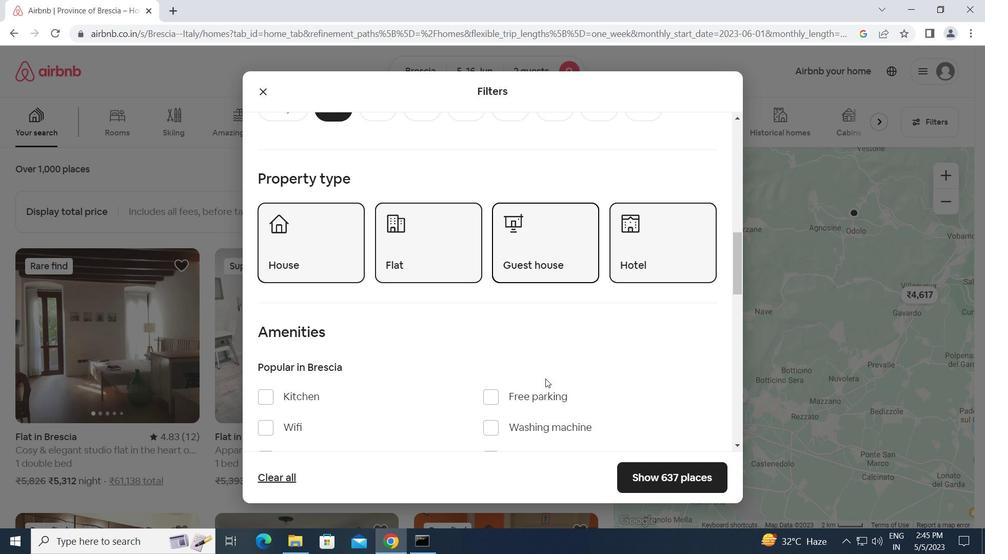 
Action: Mouse scrolled (546, 378) with delta (0, 0)
Screenshot: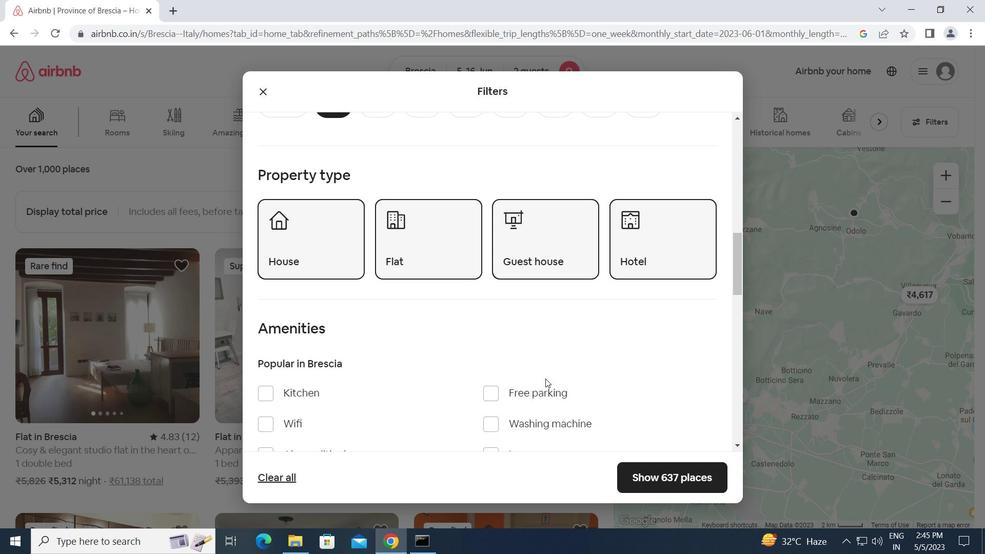 
Action: Mouse moved to (491, 296)
Screenshot: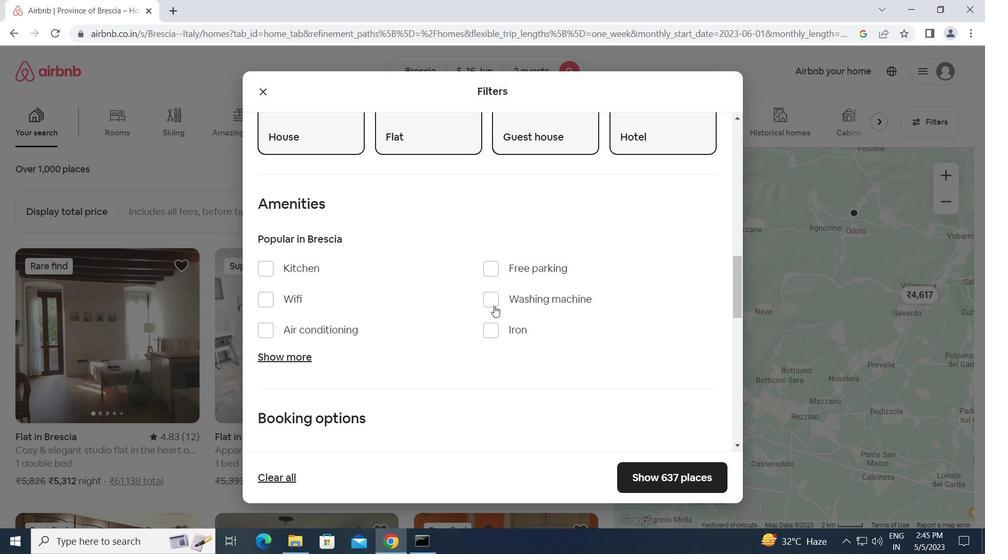 
Action: Mouse pressed left at (491, 296)
Screenshot: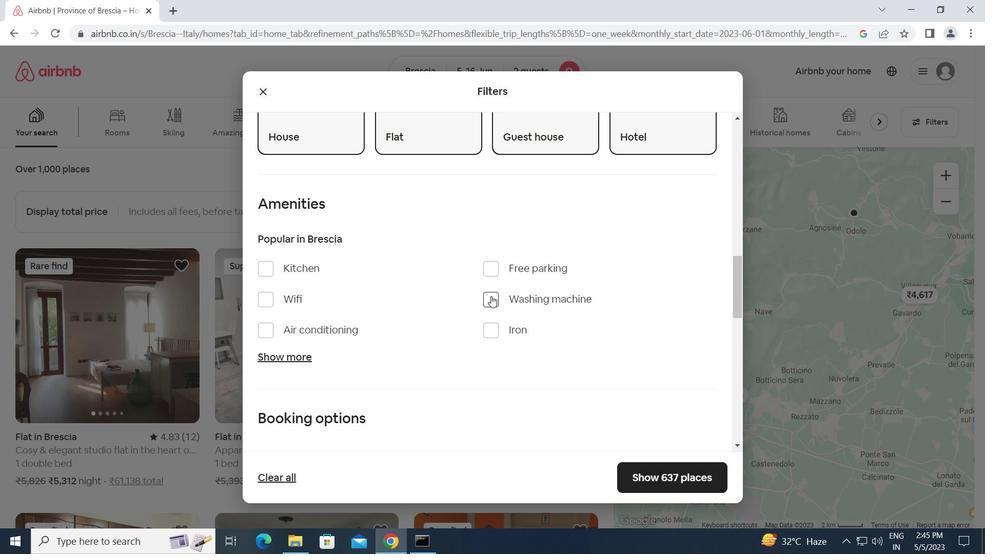 
Action: Mouse moved to (440, 326)
Screenshot: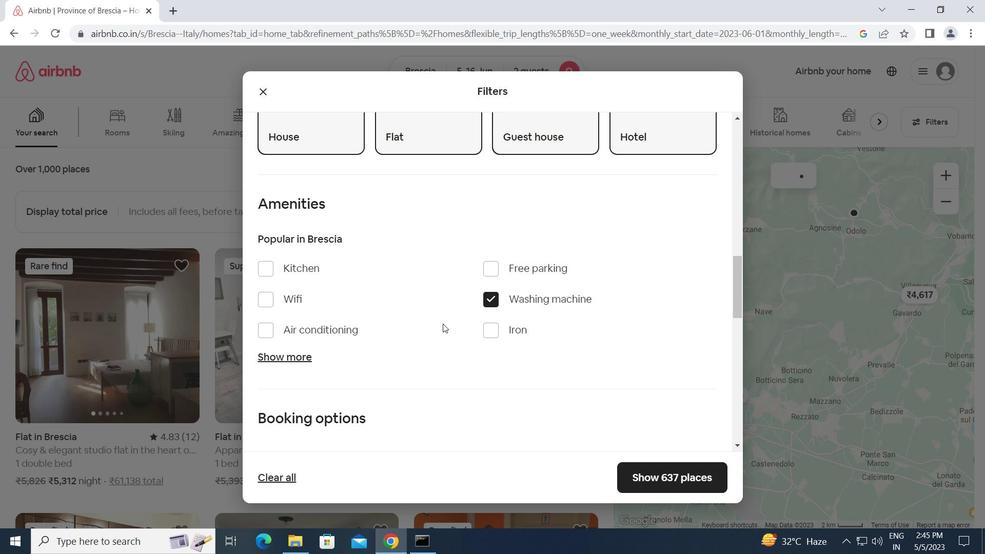 
Action: Mouse scrolled (440, 326) with delta (0, 0)
Screenshot: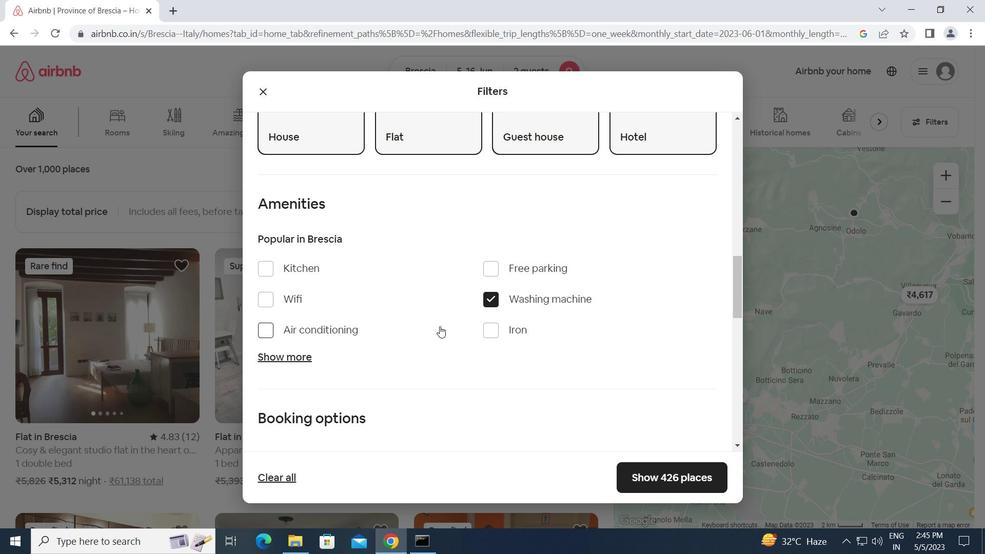 
Action: Mouse scrolled (440, 326) with delta (0, 0)
Screenshot: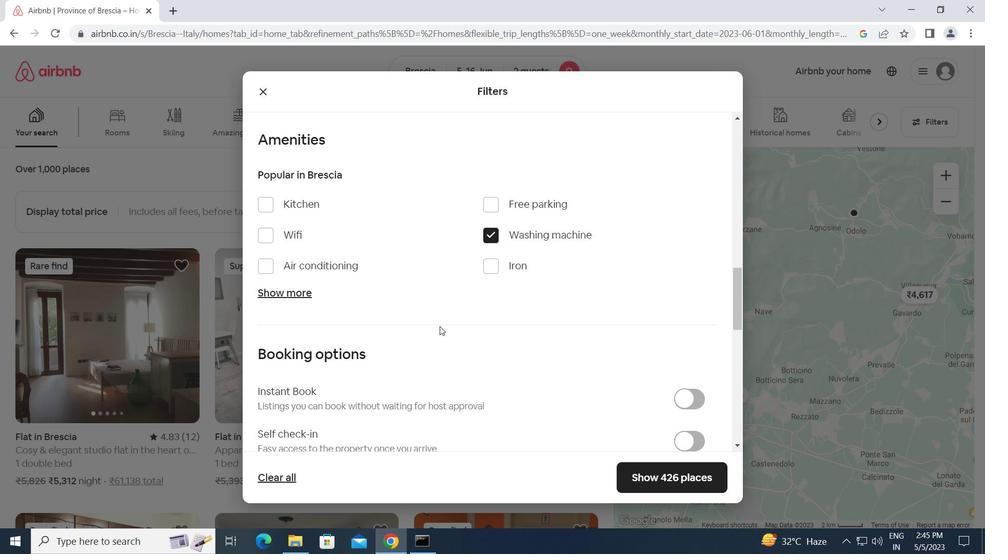 
Action: Mouse scrolled (440, 326) with delta (0, 0)
Screenshot: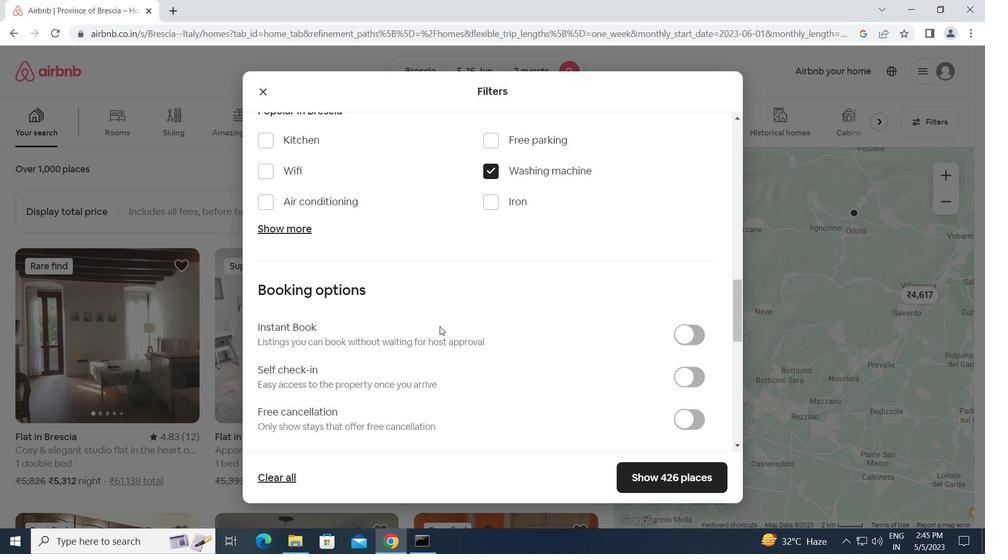
Action: Mouse moved to (681, 312)
Screenshot: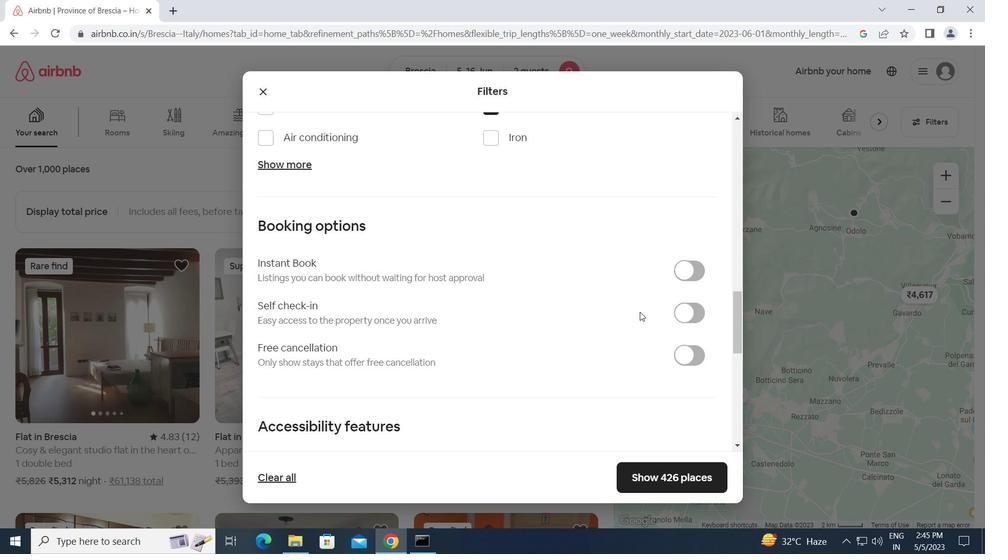 
Action: Mouse pressed left at (681, 312)
Screenshot: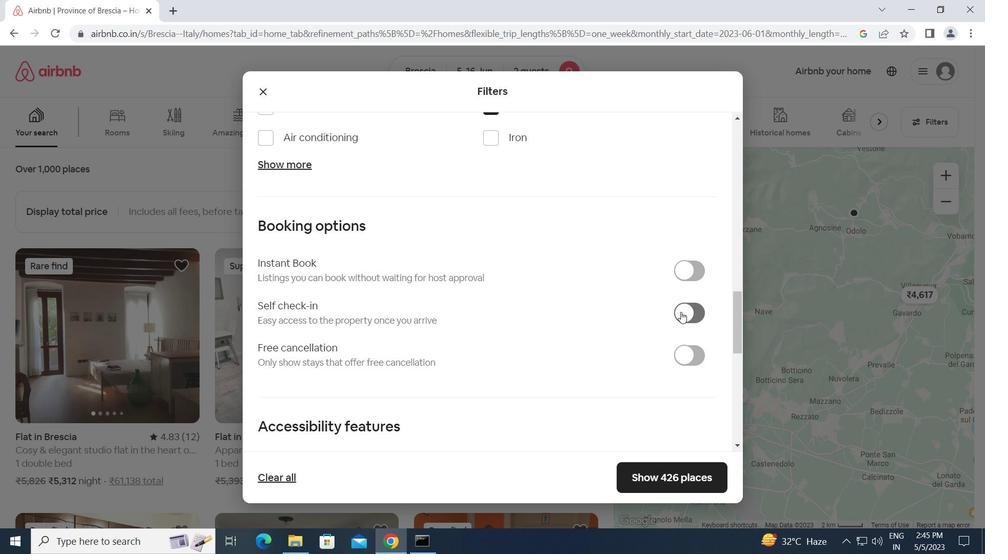 
Action: Mouse moved to (551, 328)
Screenshot: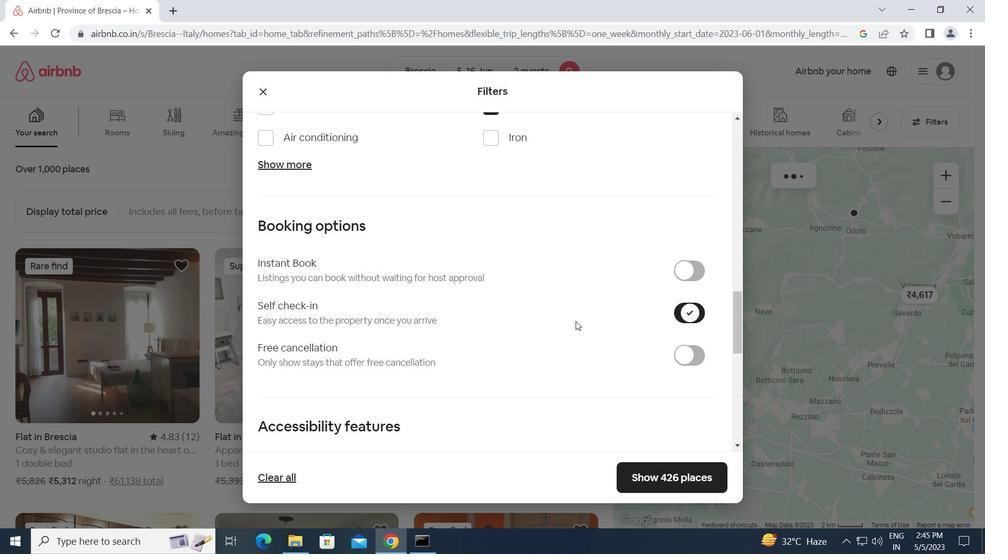 
Action: Mouse scrolled (551, 327) with delta (0, 0)
Screenshot: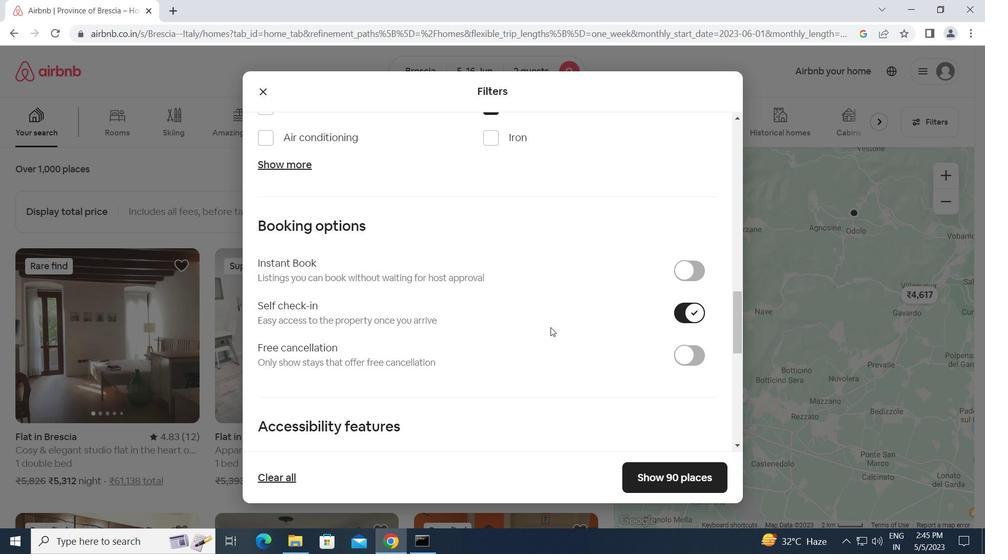 
Action: Mouse scrolled (551, 327) with delta (0, 0)
Screenshot: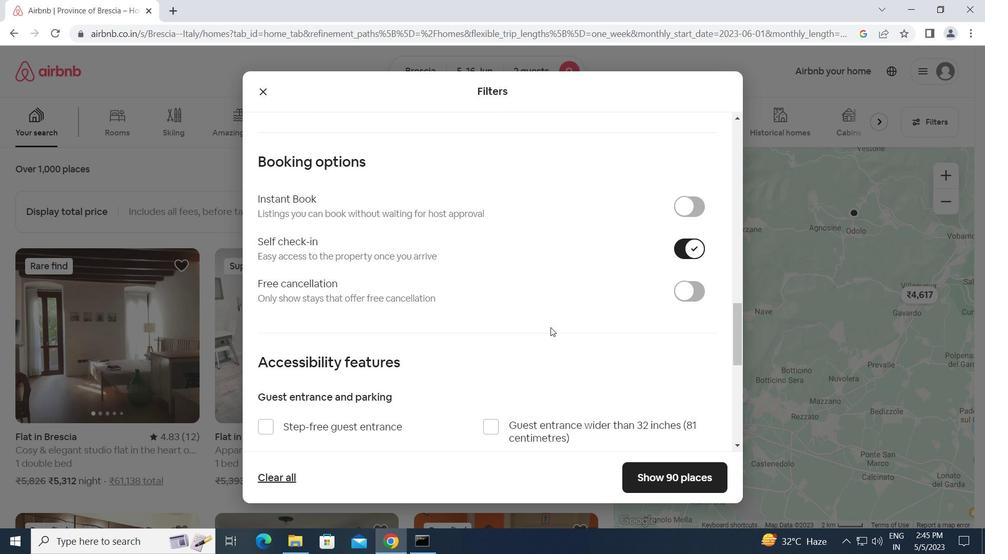 
Action: Mouse scrolled (551, 327) with delta (0, 0)
Screenshot: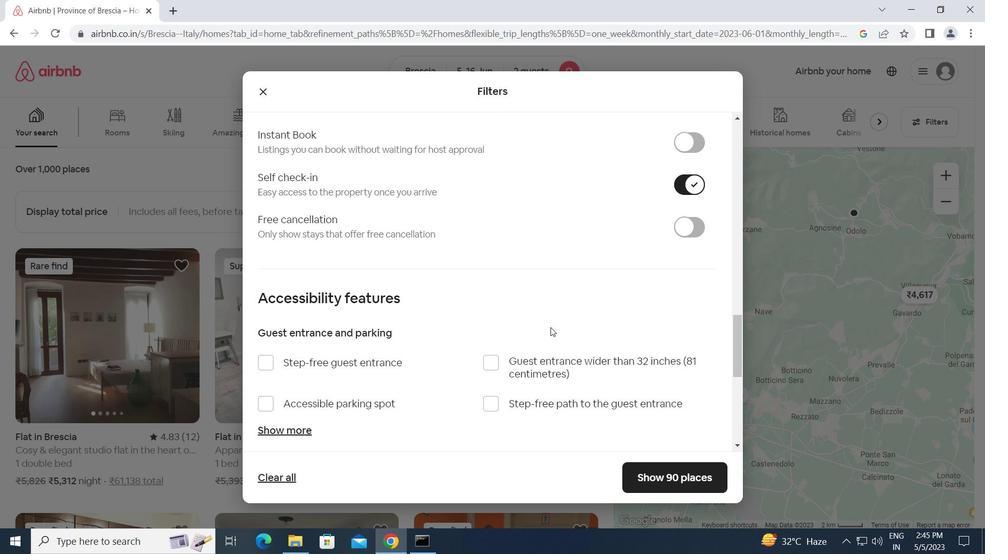 
Action: Mouse scrolled (551, 327) with delta (0, 0)
Screenshot: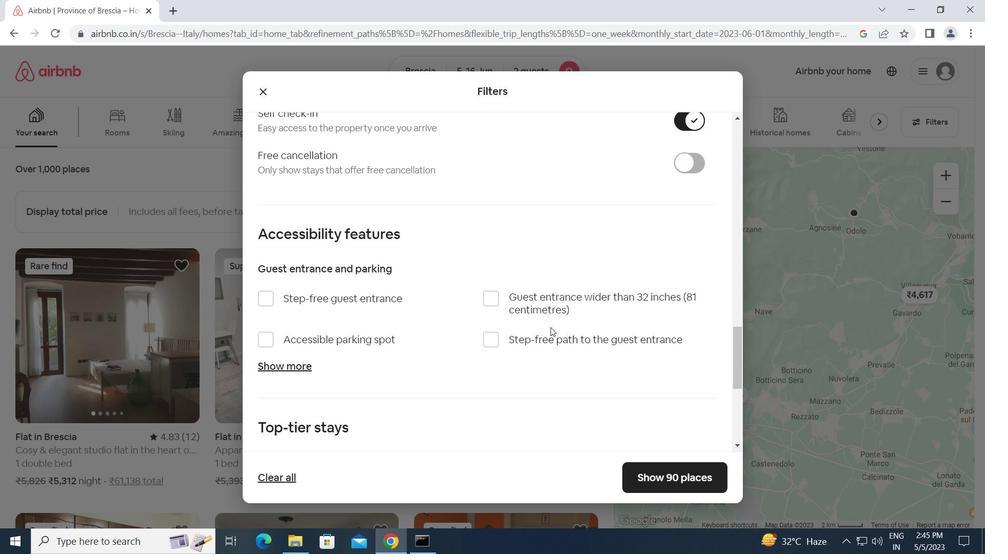 
Action: Mouse scrolled (551, 327) with delta (0, 0)
Screenshot: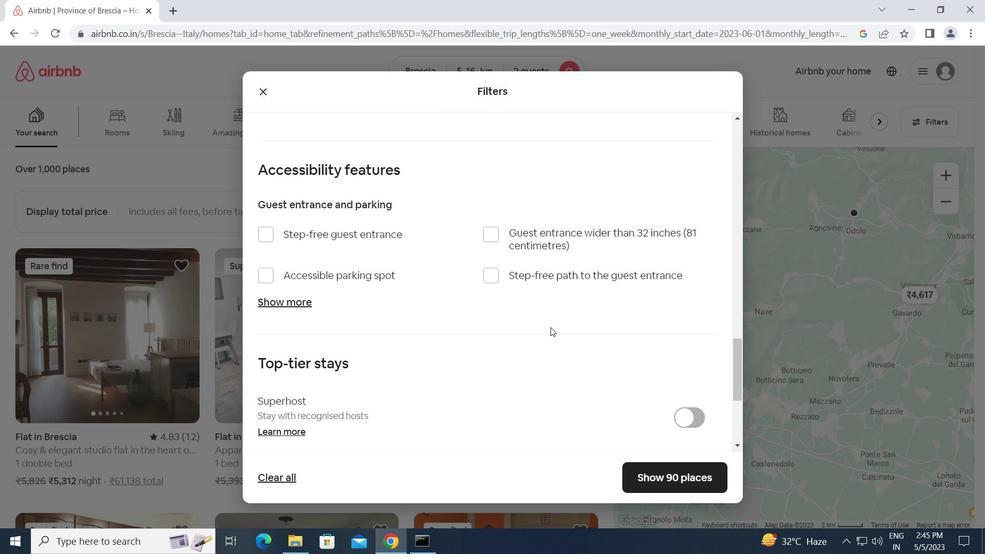 
Action: Mouse scrolled (551, 327) with delta (0, 0)
Screenshot: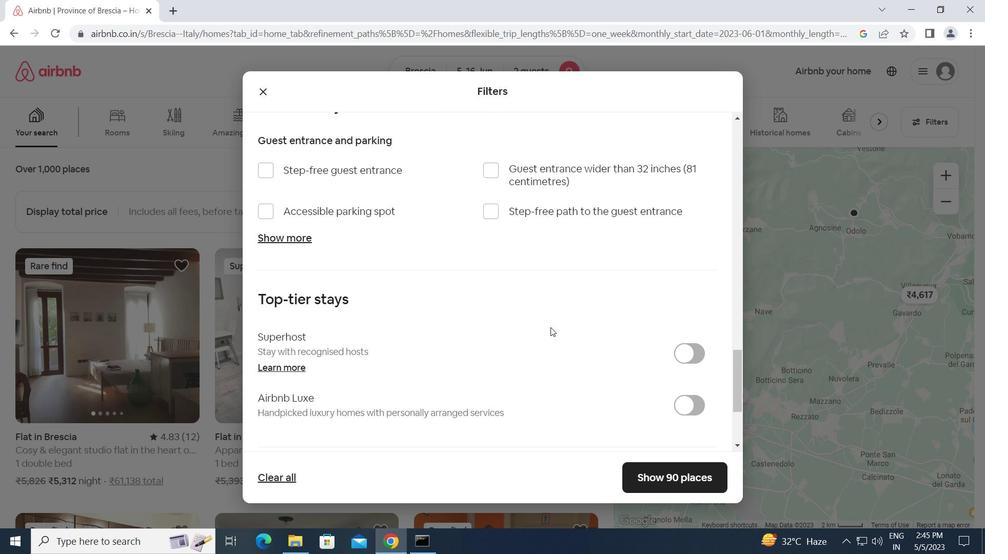 
Action: Mouse scrolled (551, 327) with delta (0, 0)
Screenshot: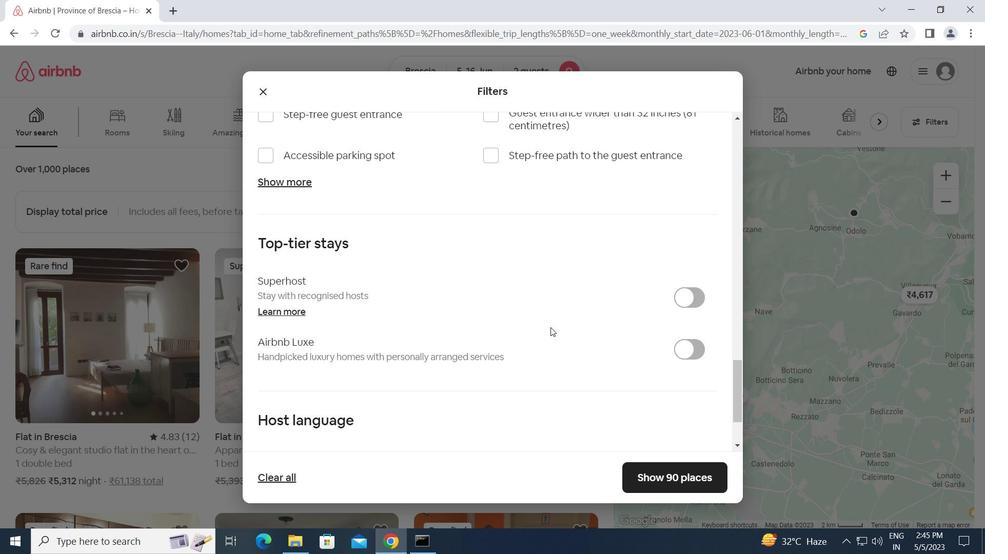 
Action: Mouse scrolled (551, 327) with delta (0, 0)
Screenshot: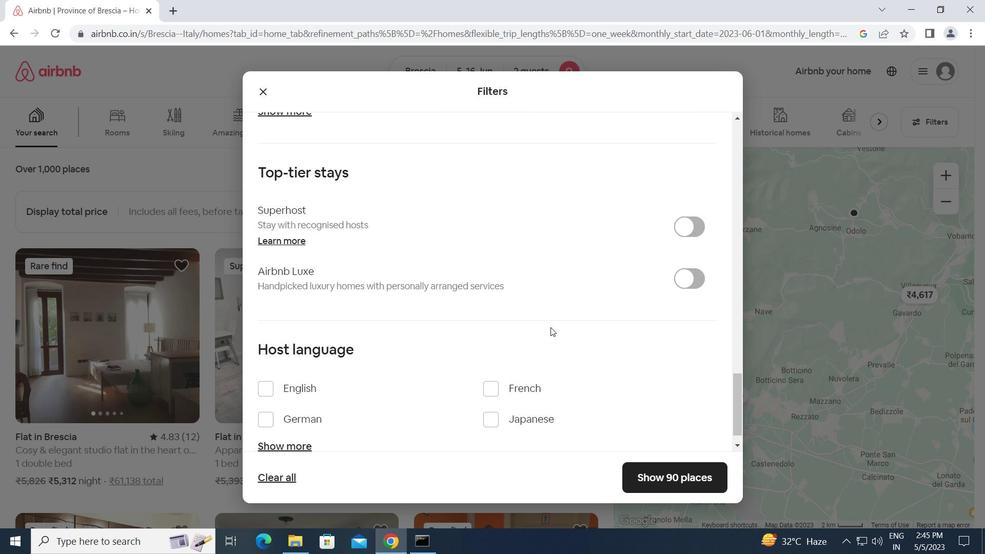 
Action: Mouse moved to (264, 363)
Screenshot: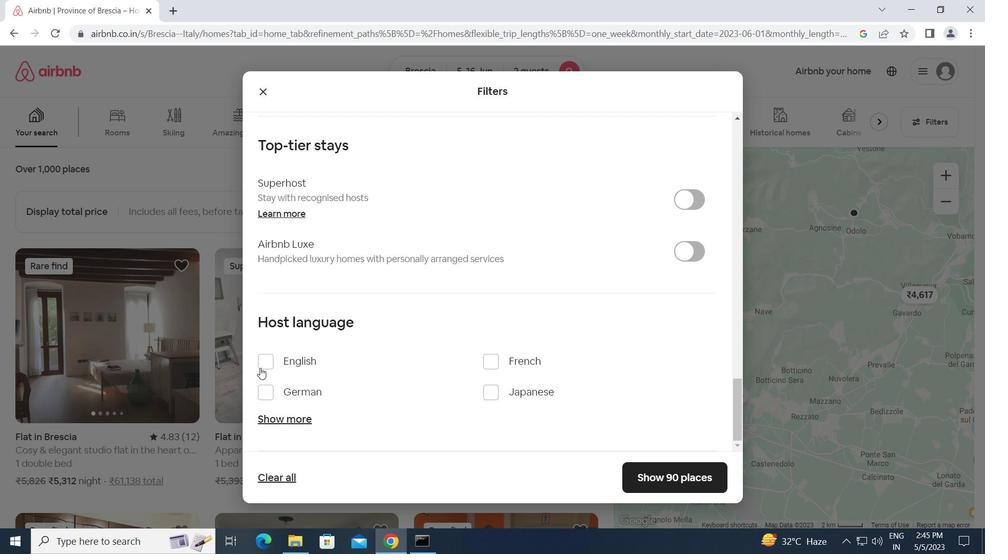 
Action: Mouse pressed left at (264, 363)
Screenshot: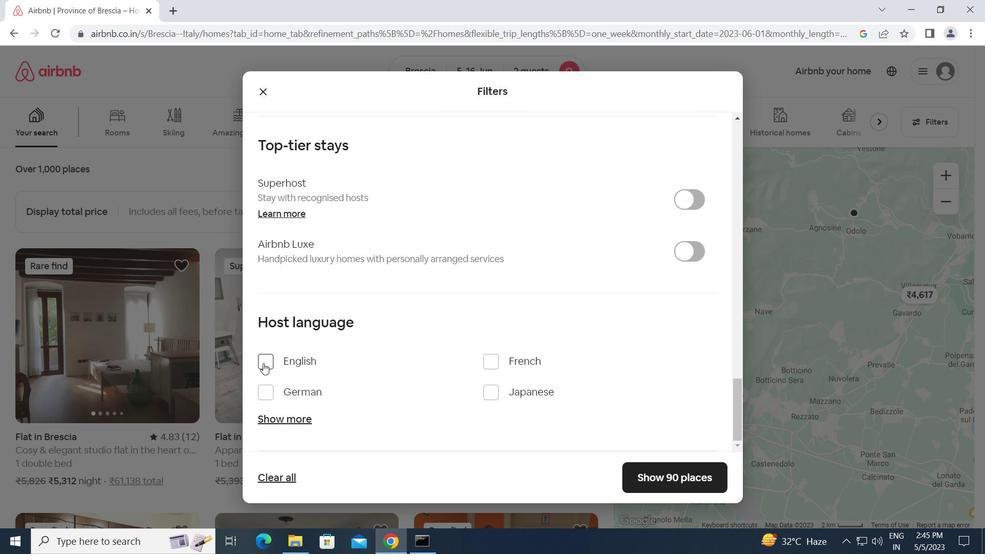 
Action: Mouse moved to (664, 477)
Screenshot: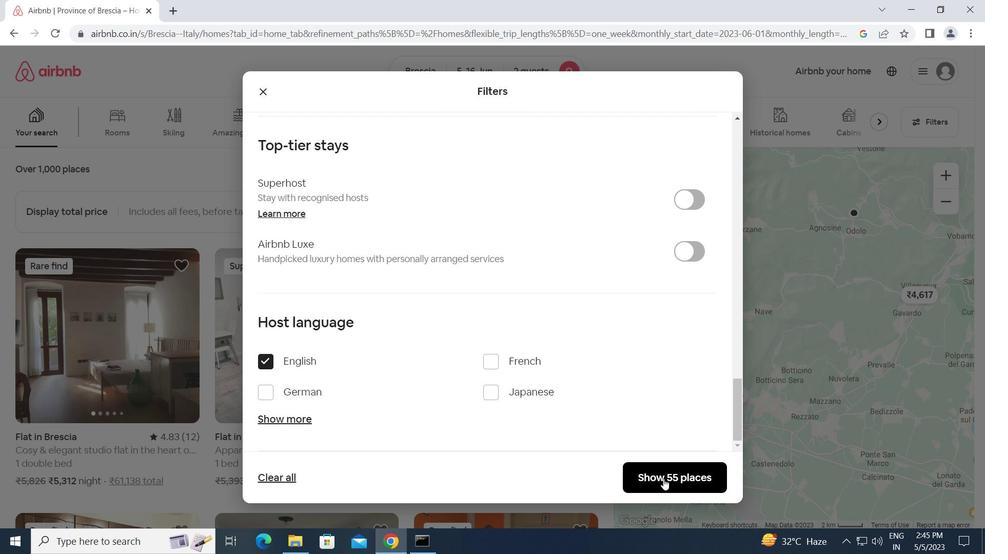 
Action: Mouse pressed left at (664, 477)
Screenshot: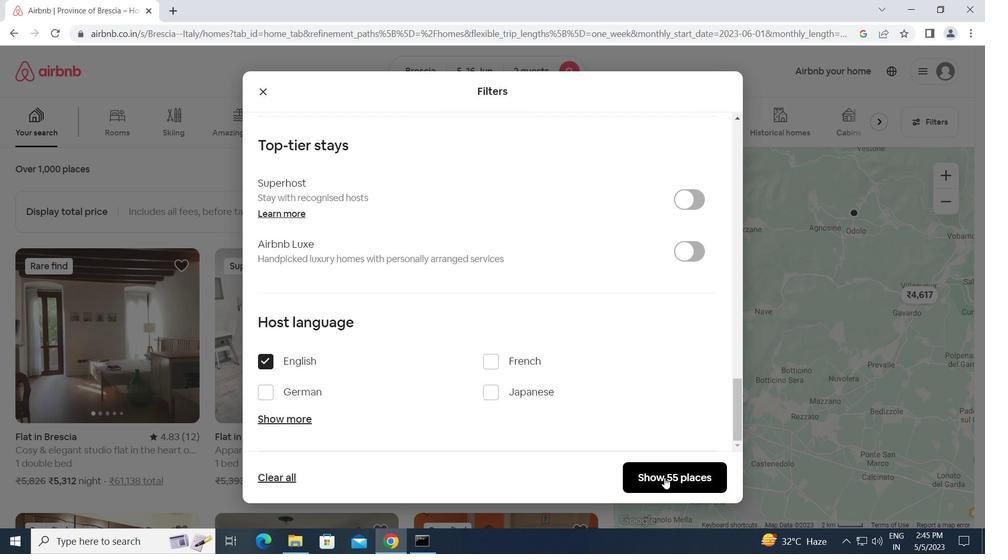 
Action: Mouse moved to (529, 357)
Screenshot: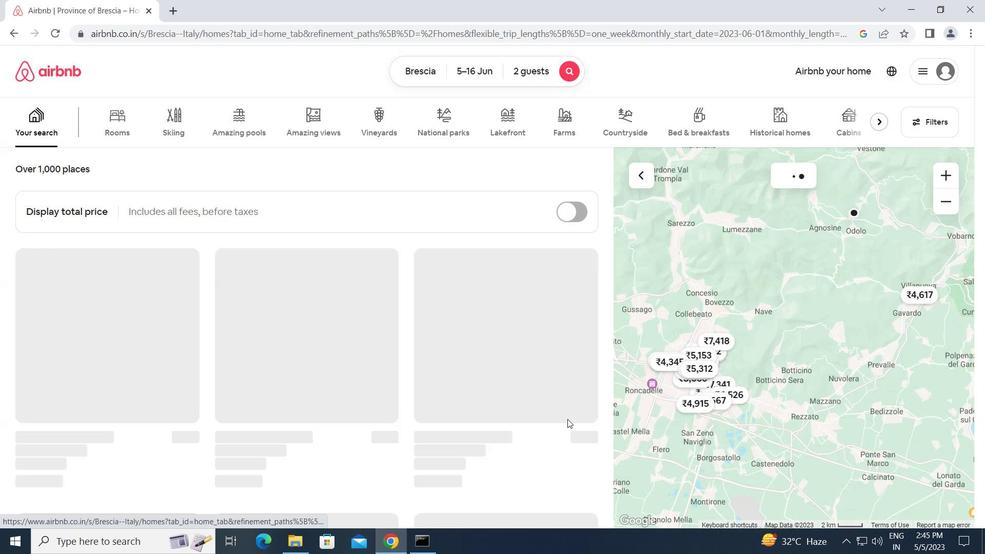 
